 Task: Open Card Project Procurement Management in Board Resource Allocation Techniques to Workspace Health and Safety and add a team member Softage.4@softage.net, a label Green, a checklist Cybersecurity, an attachment from your computer, a color Green and finally, add a card description 'Create and send out employee engagement survey on company values and mission' and a comment 'This task requires us to be detail-oriented and meticulous, ensuring that we do not miss any important information or details.'. Add a start date 'Jan 04, 1900' with a due date 'Jan 11, 1900'
Action: Mouse moved to (336, 140)
Screenshot: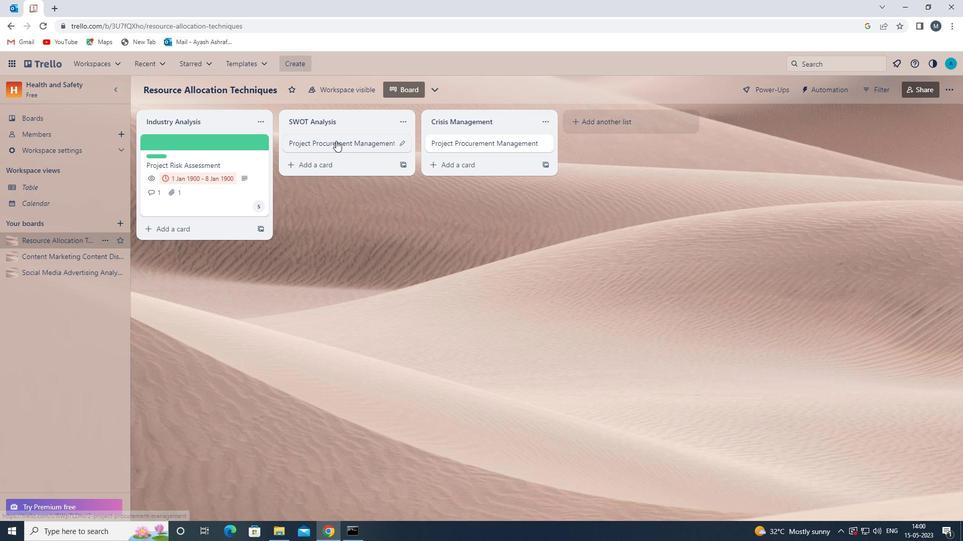 
Action: Mouse pressed left at (336, 140)
Screenshot: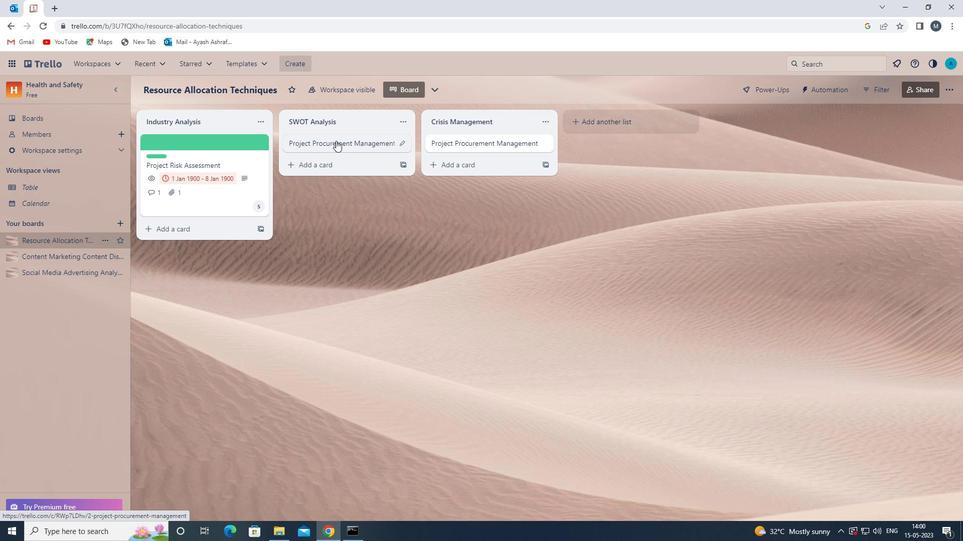 
Action: Mouse moved to (606, 183)
Screenshot: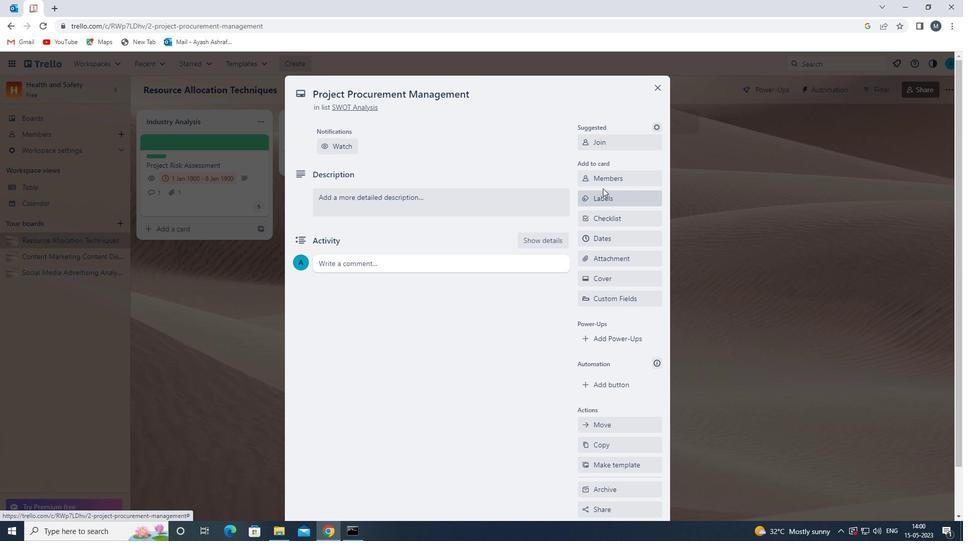 
Action: Mouse pressed left at (606, 183)
Screenshot: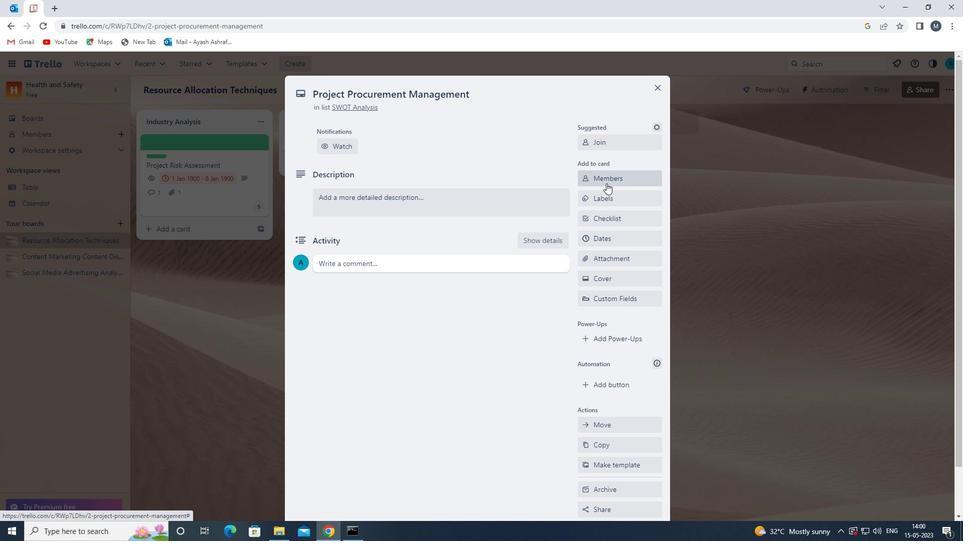 
Action: Mouse moved to (606, 183)
Screenshot: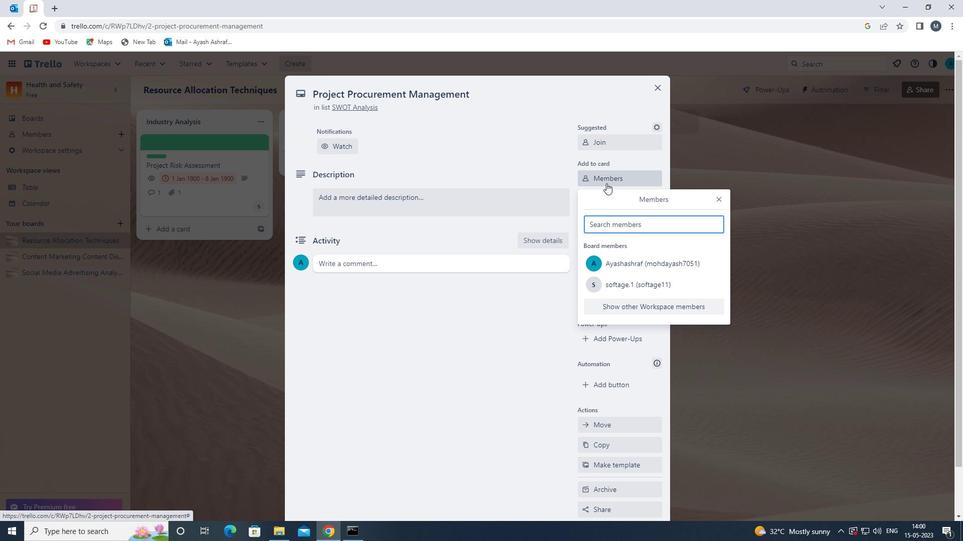 
Action: Key pressed s
Screenshot: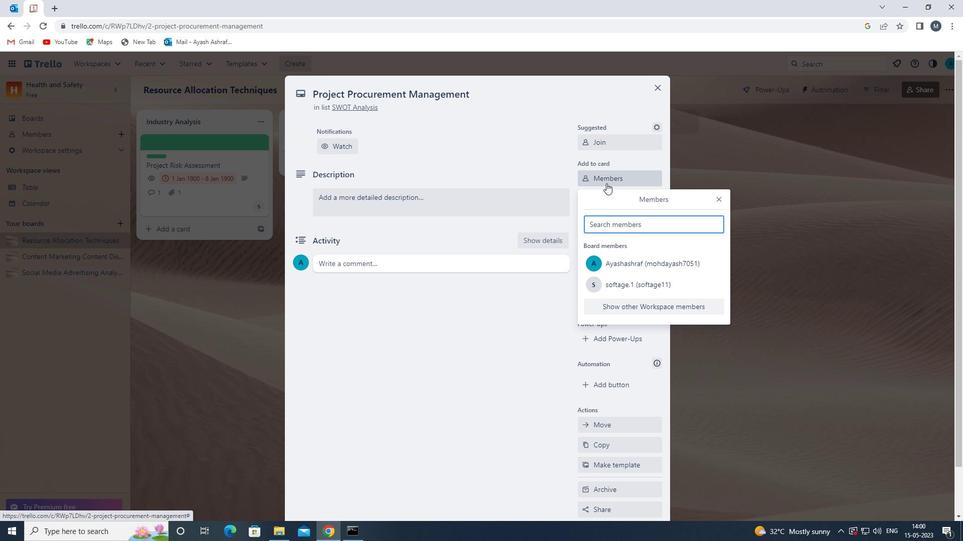 
Action: Mouse moved to (646, 350)
Screenshot: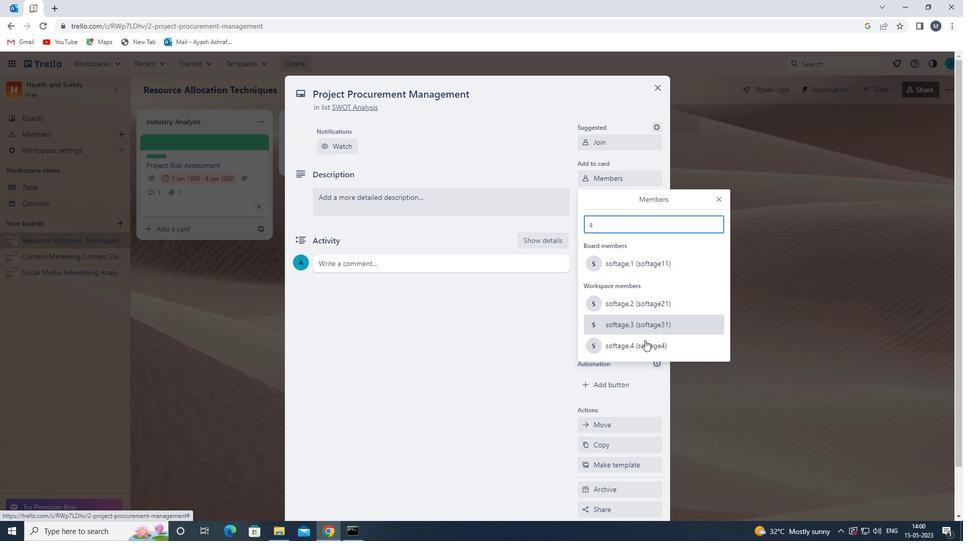 
Action: Mouse pressed left at (646, 350)
Screenshot: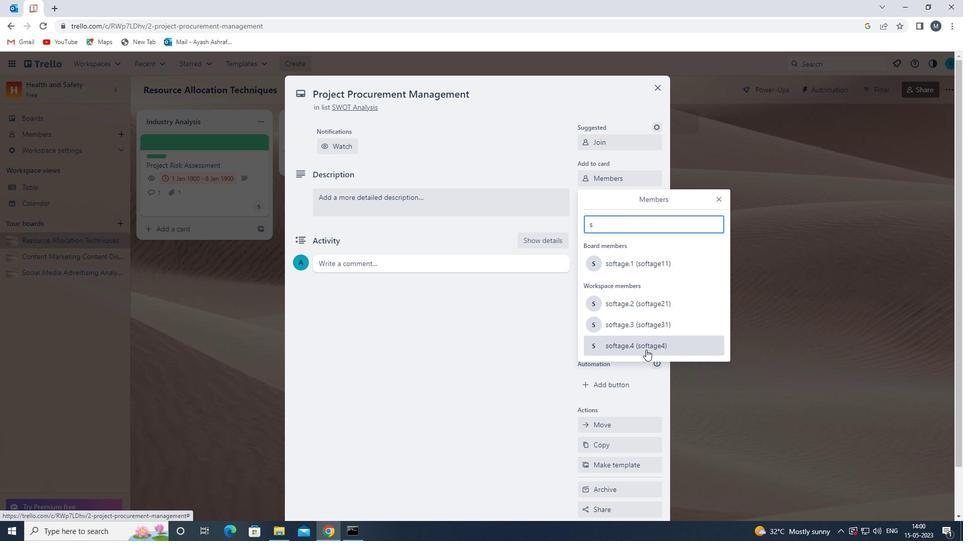 
Action: Mouse moved to (717, 201)
Screenshot: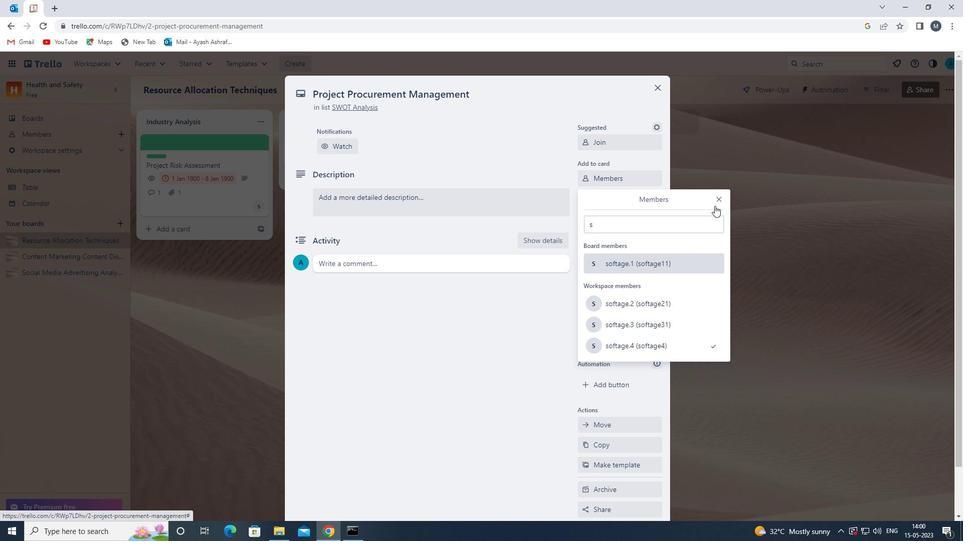 
Action: Mouse pressed left at (717, 201)
Screenshot: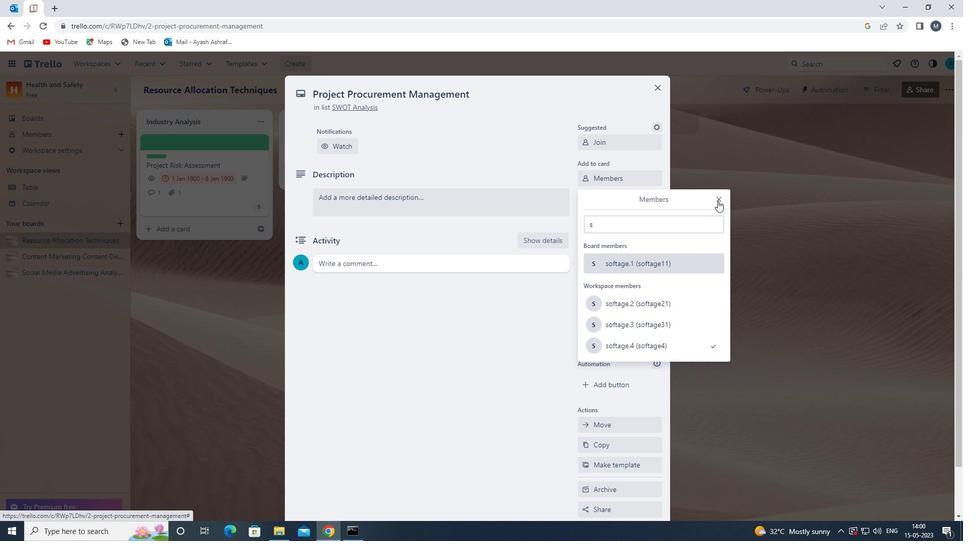
Action: Mouse moved to (605, 203)
Screenshot: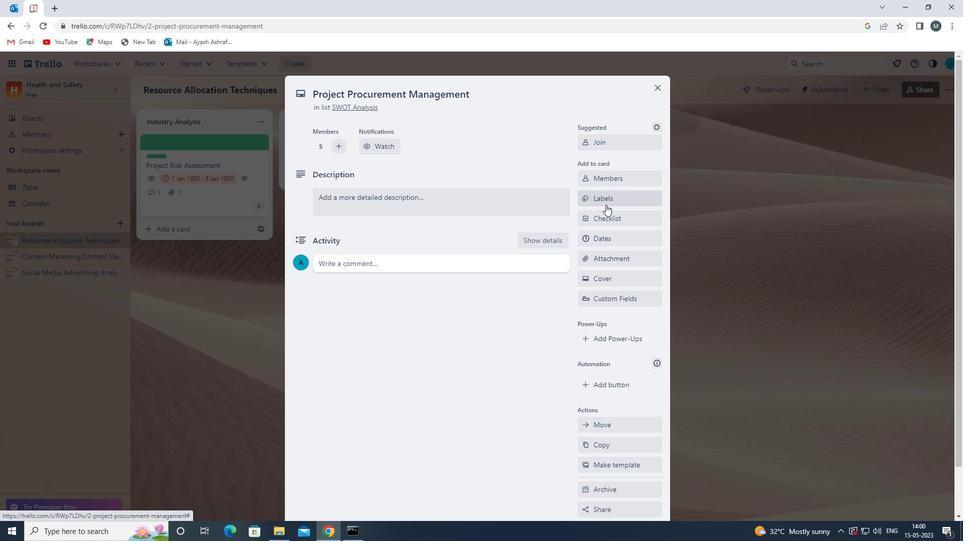 
Action: Mouse pressed left at (605, 203)
Screenshot: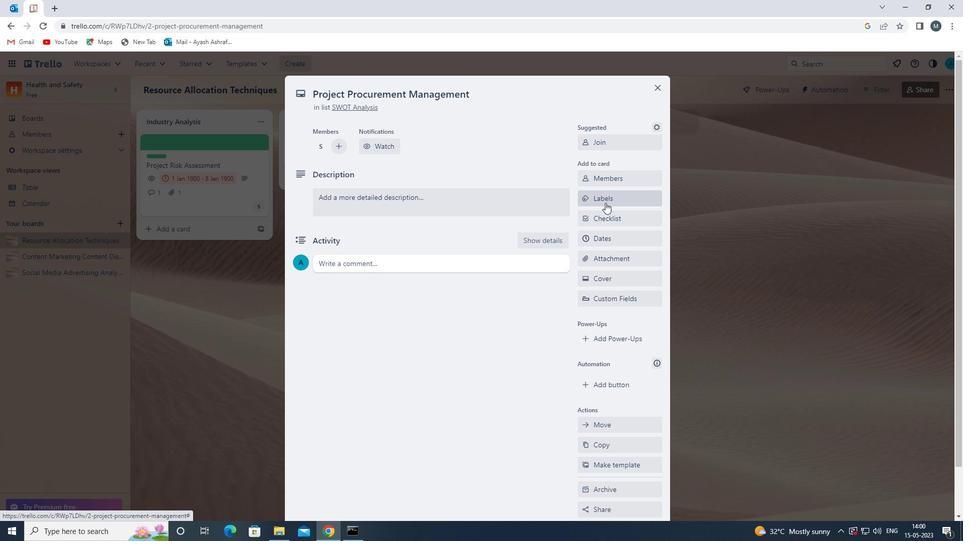 
Action: Mouse moved to (633, 282)
Screenshot: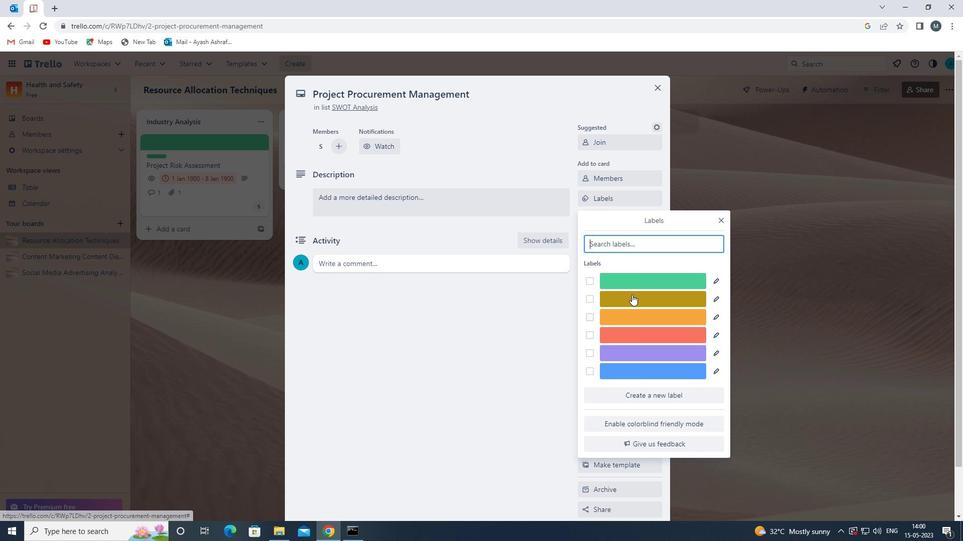 
Action: Mouse pressed left at (633, 282)
Screenshot: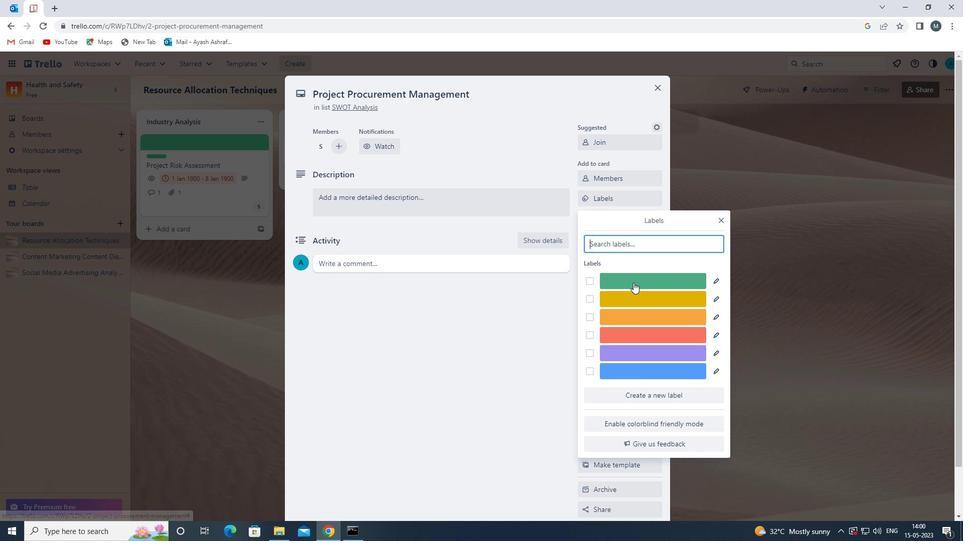 
Action: Mouse moved to (721, 215)
Screenshot: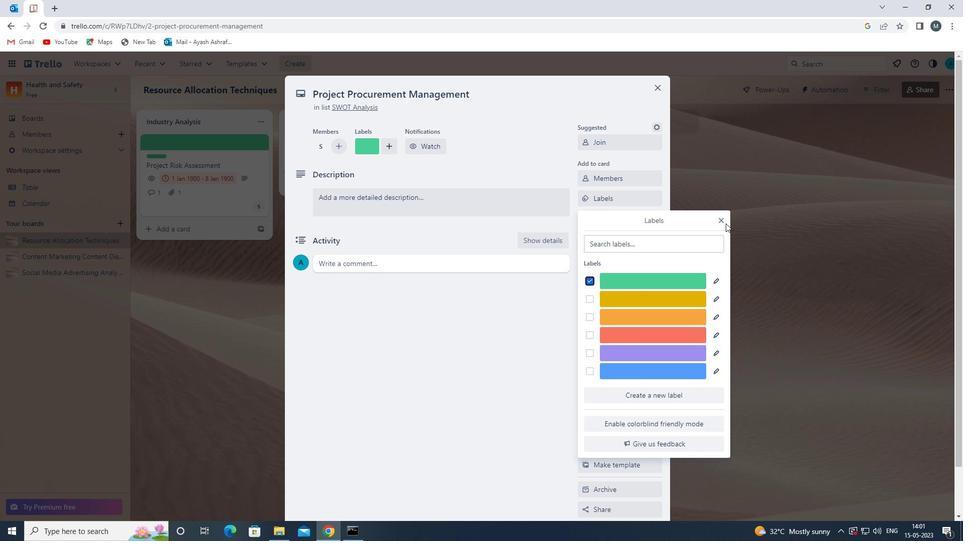 
Action: Mouse pressed left at (721, 215)
Screenshot: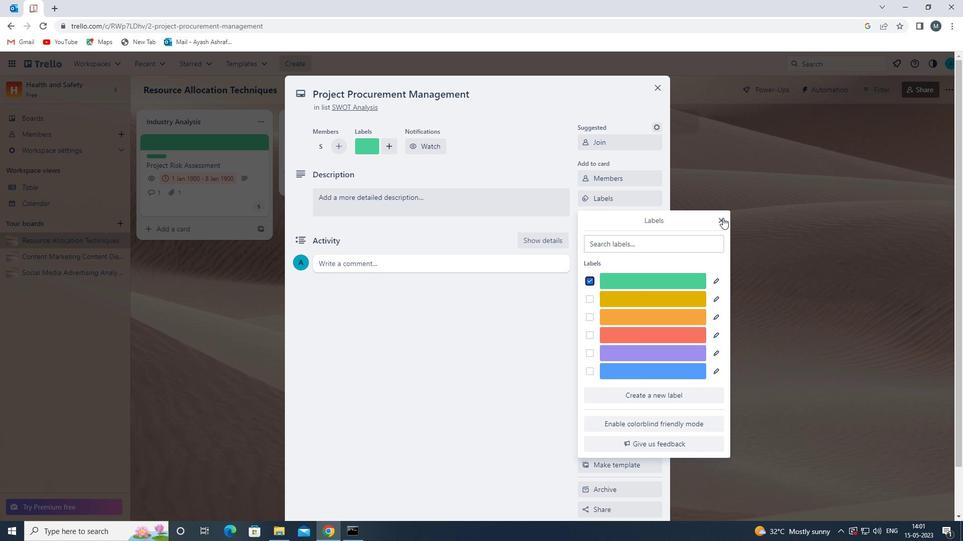 
Action: Mouse moved to (609, 221)
Screenshot: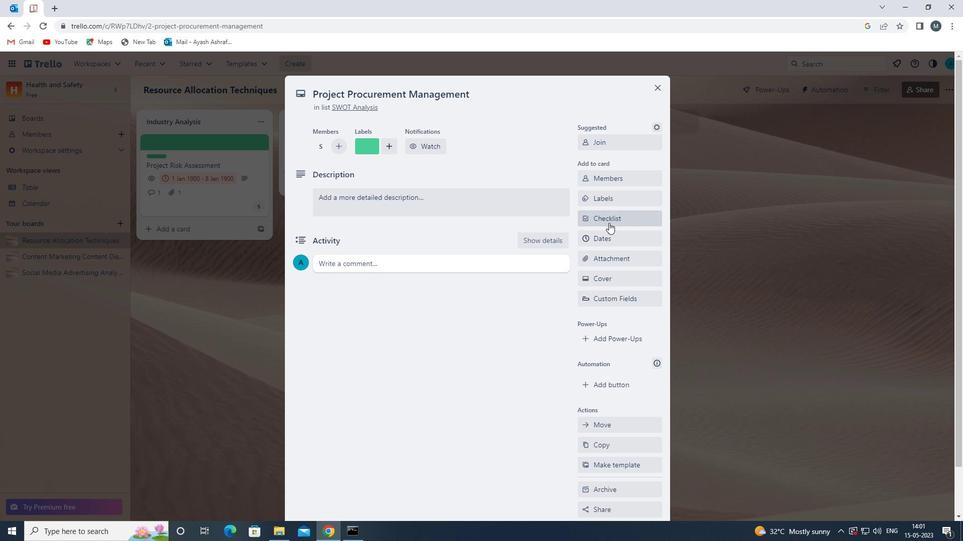 
Action: Mouse pressed left at (609, 221)
Screenshot: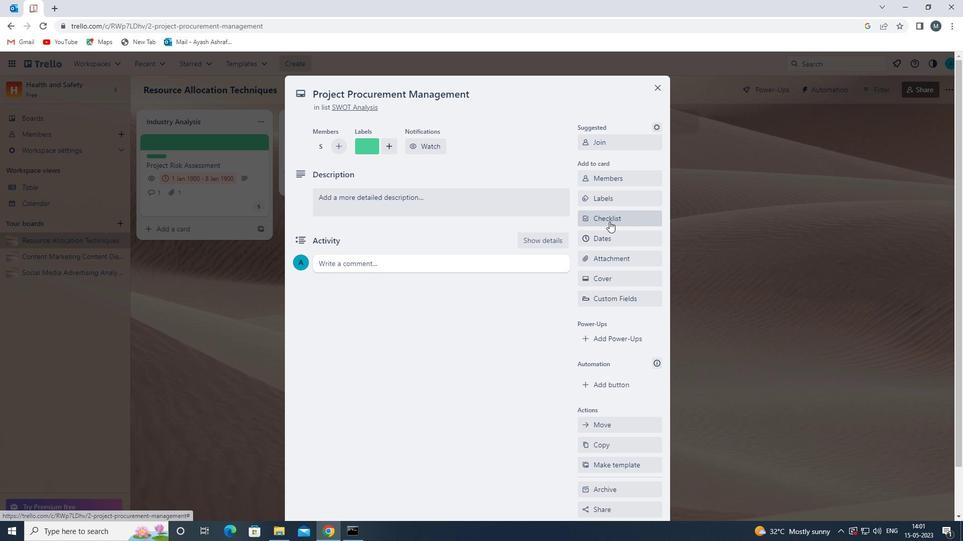 
Action: Mouse moved to (611, 269)
Screenshot: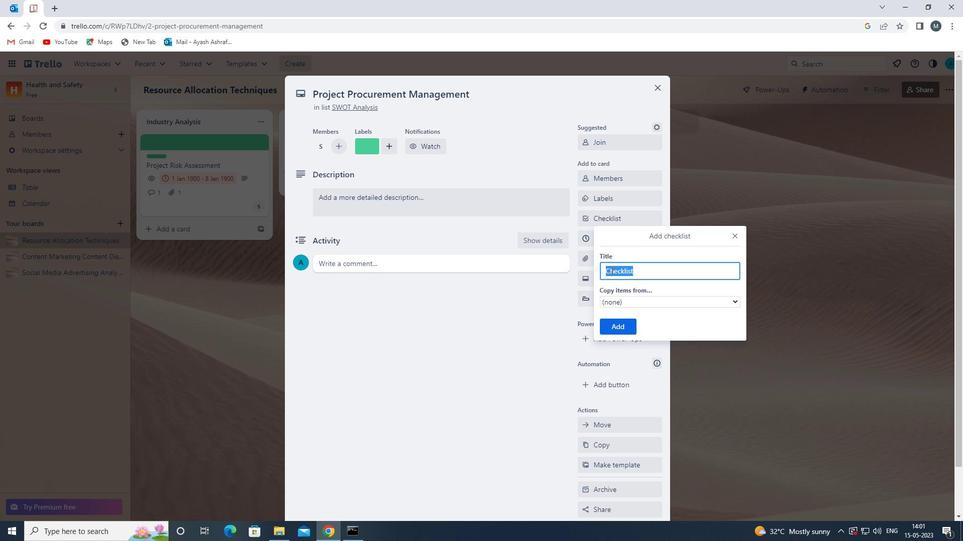 
Action: Key pressed c
Screenshot: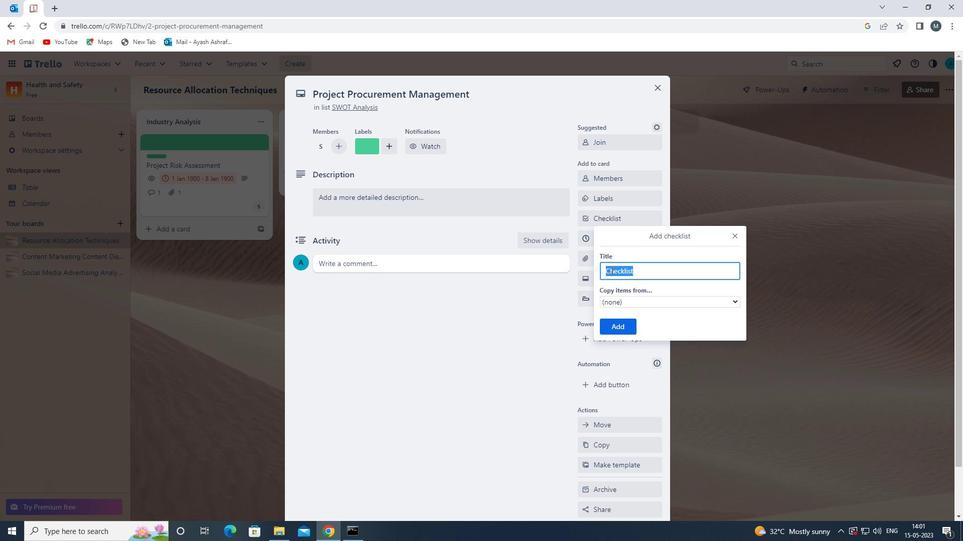 
Action: Mouse moved to (686, 354)
Screenshot: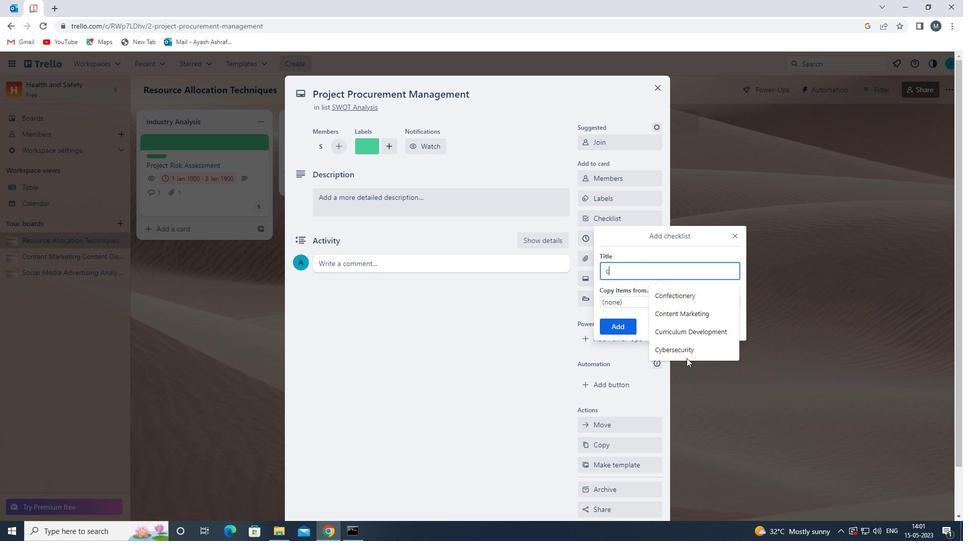 
Action: Mouse pressed left at (686, 354)
Screenshot: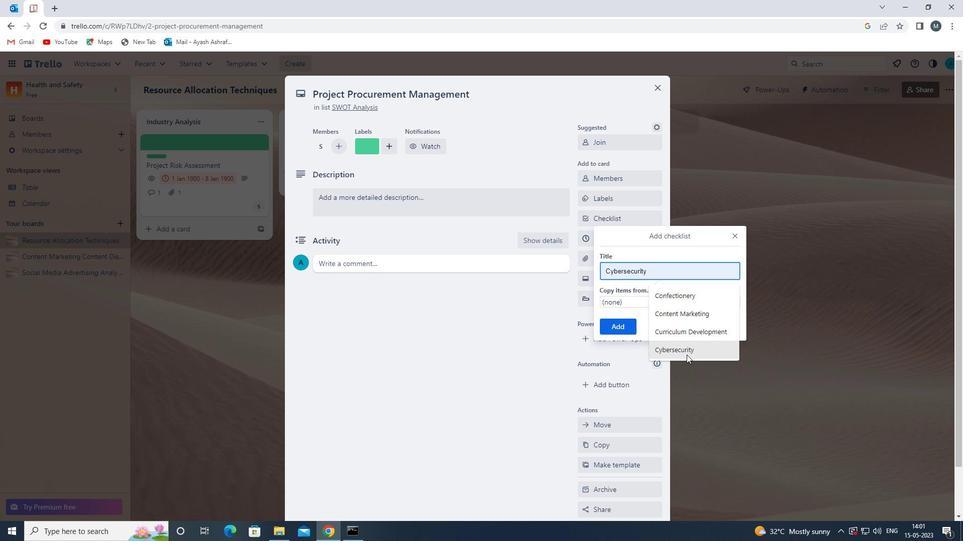 
Action: Mouse moved to (610, 324)
Screenshot: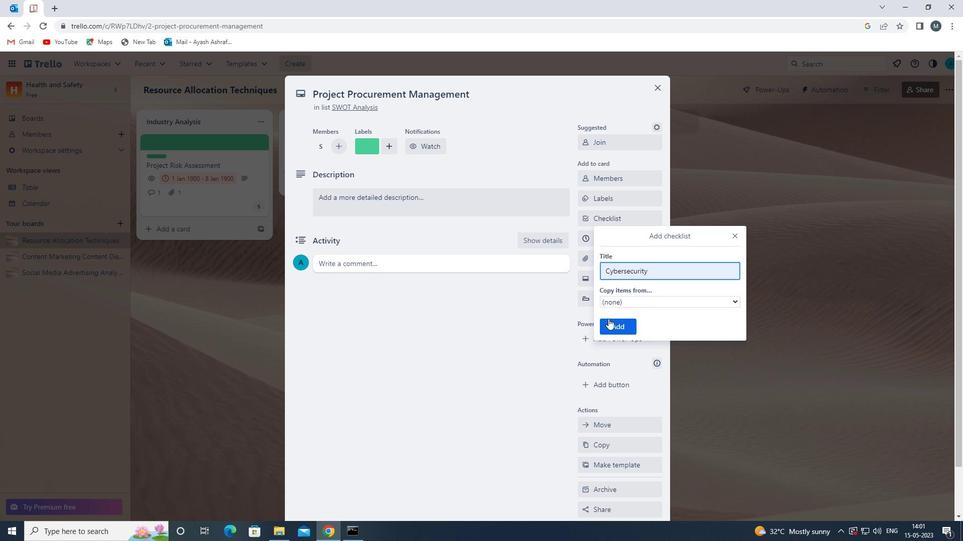 
Action: Mouse pressed left at (610, 324)
Screenshot: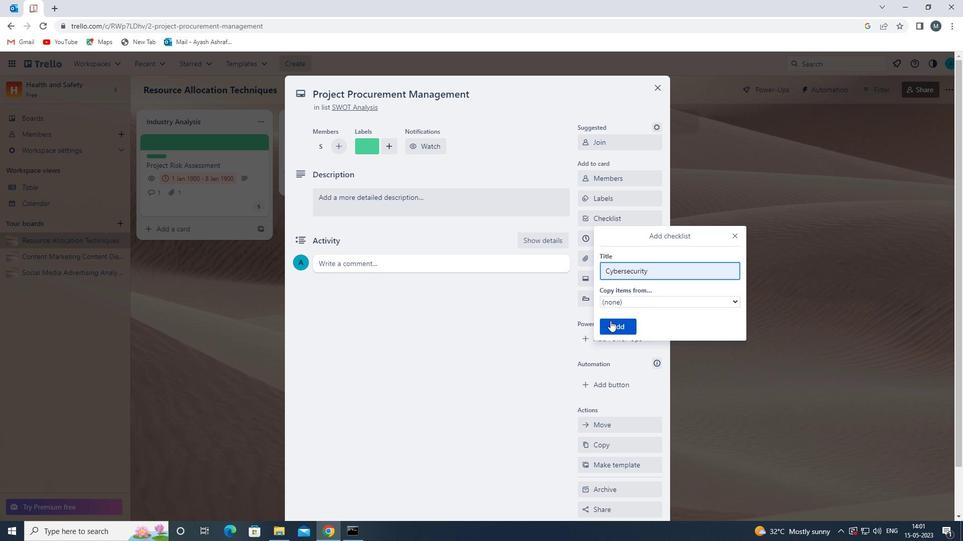 
Action: Mouse moved to (611, 260)
Screenshot: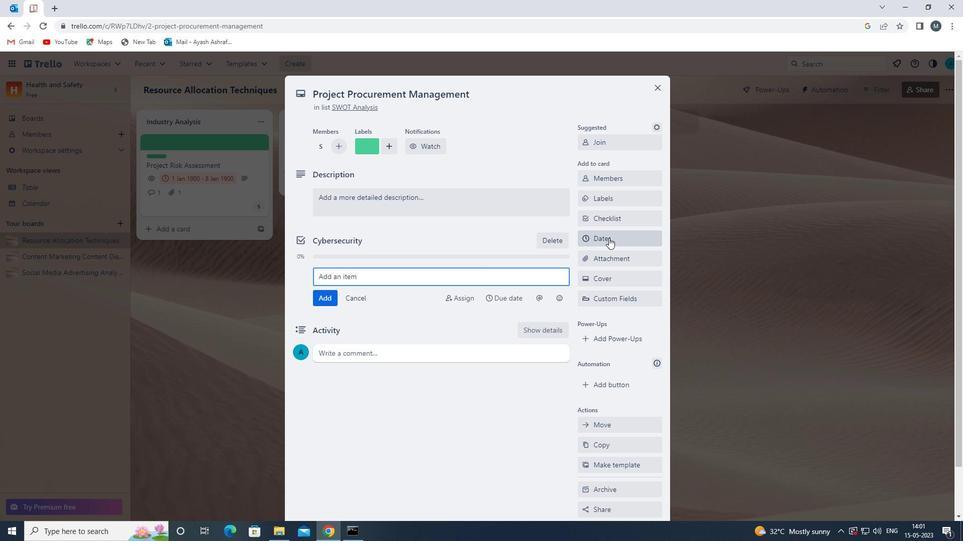 
Action: Mouse pressed left at (611, 260)
Screenshot: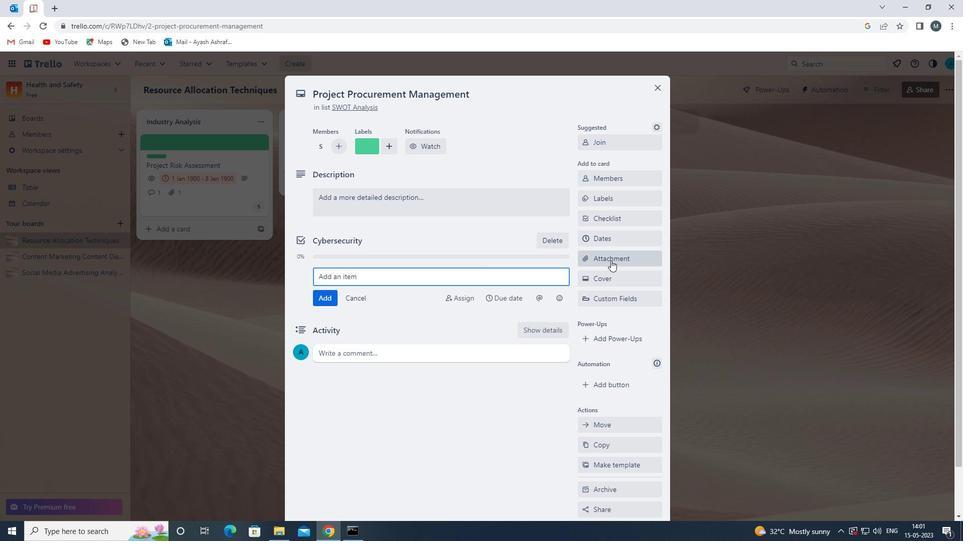 
Action: Mouse moved to (626, 308)
Screenshot: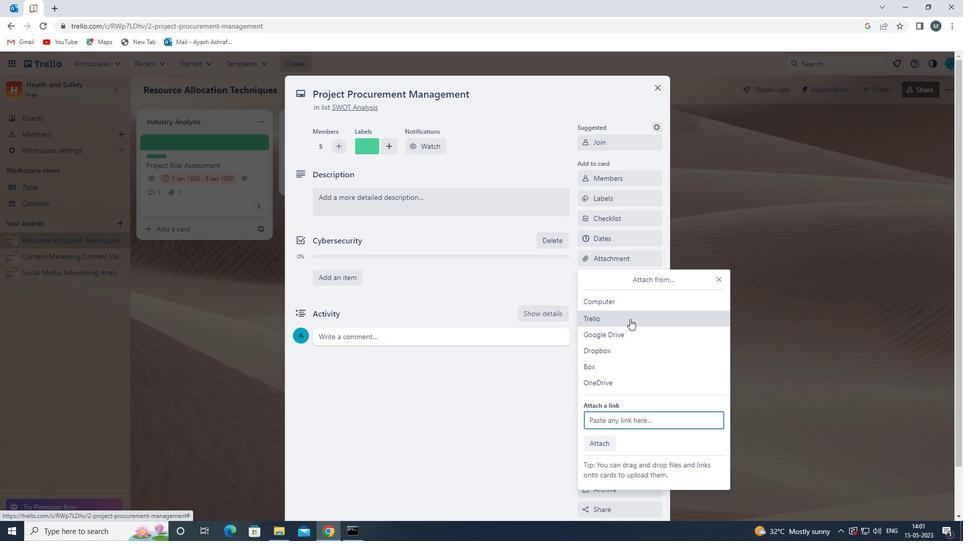 
Action: Mouse pressed left at (626, 308)
Screenshot: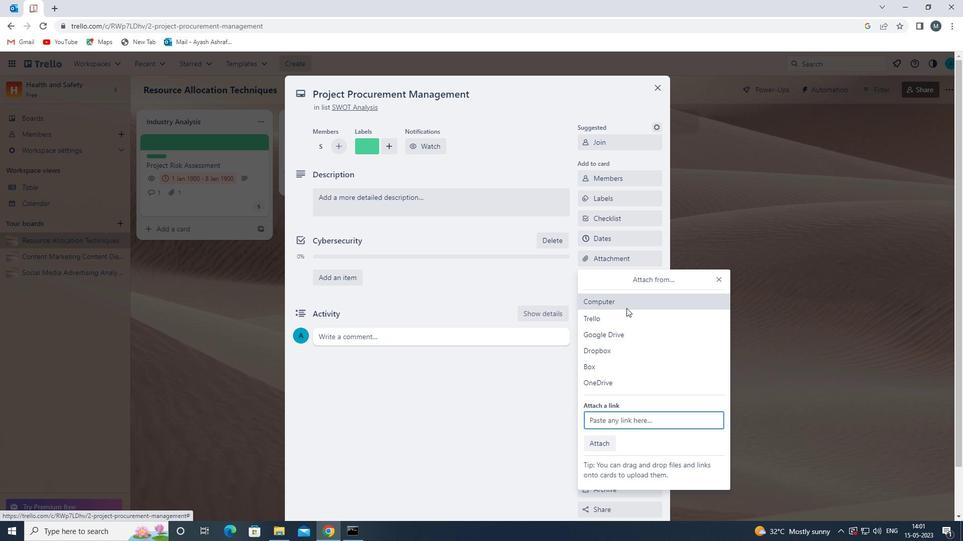 
Action: Mouse moved to (346, 193)
Screenshot: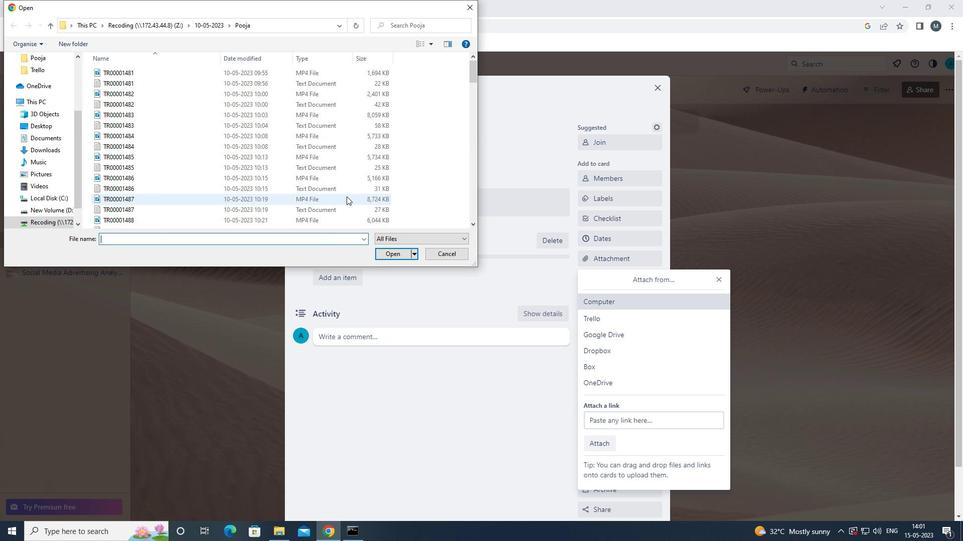 
Action: Mouse pressed left at (346, 193)
Screenshot: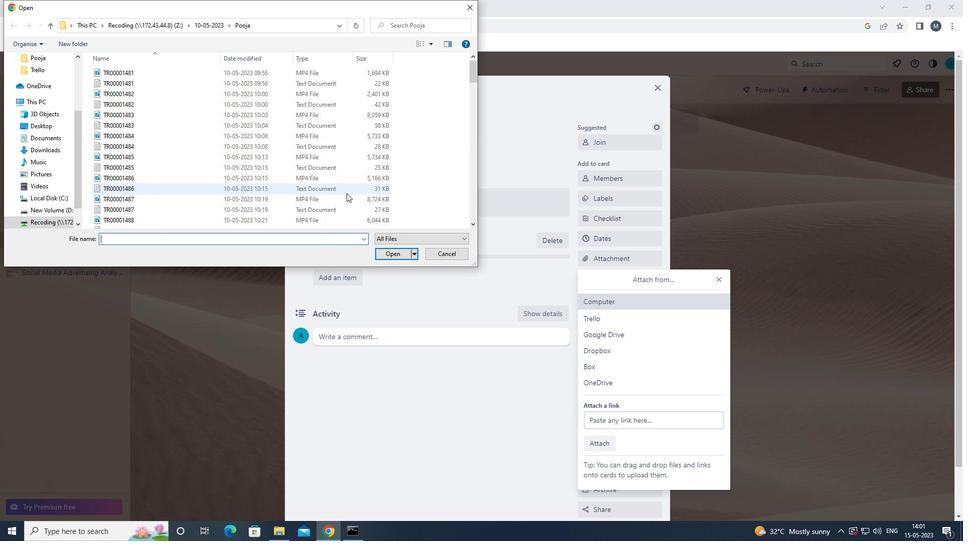 
Action: Mouse moved to (383, 252)
Screenshot: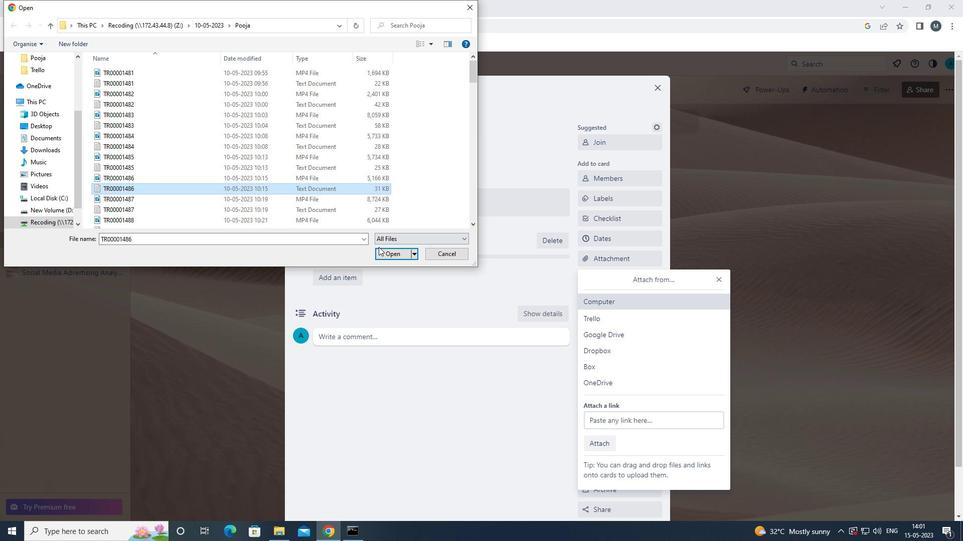 
Action: Mouse pressed left at (383, 252)
Screenshot: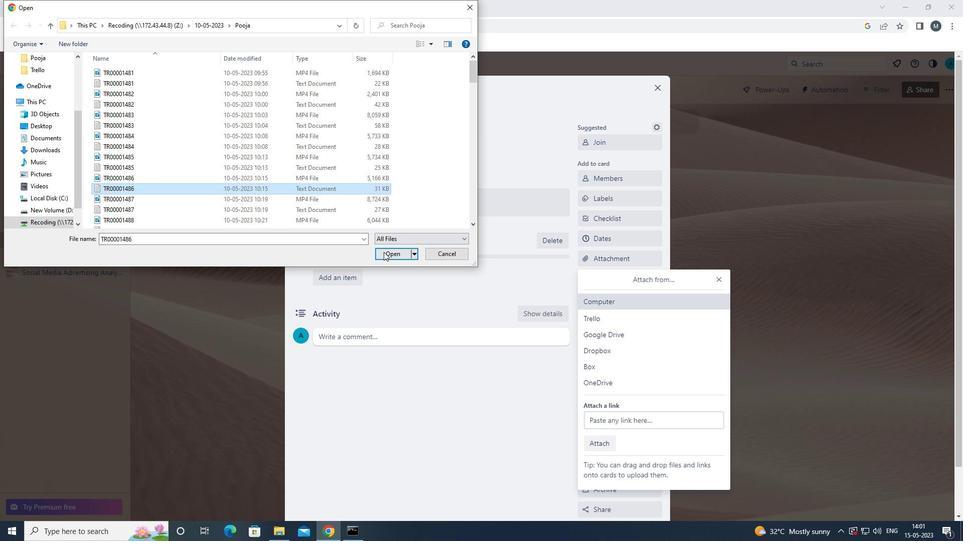 
Action: Mouse moved to (619, 282)
Screenshot: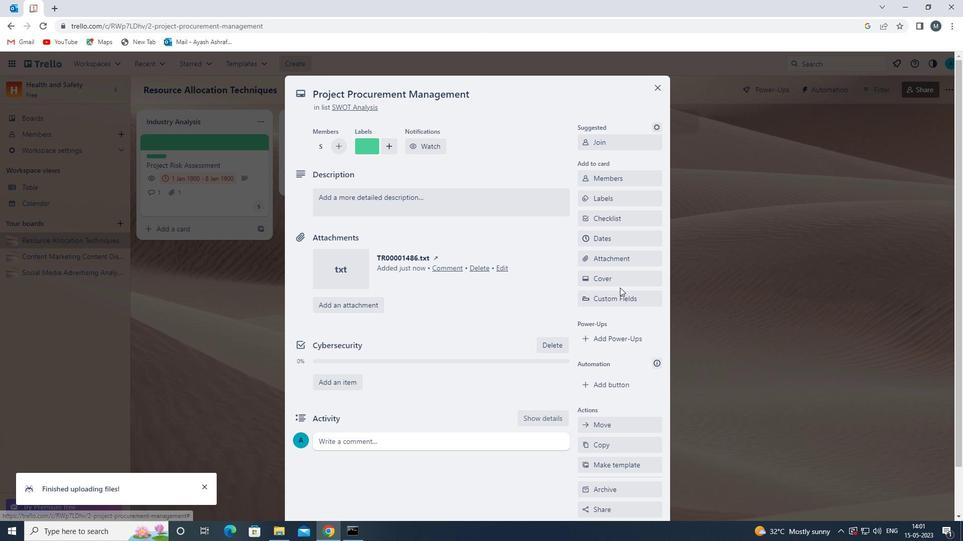 
Action: Mouse pressed left at (619, 282)
Screenshot: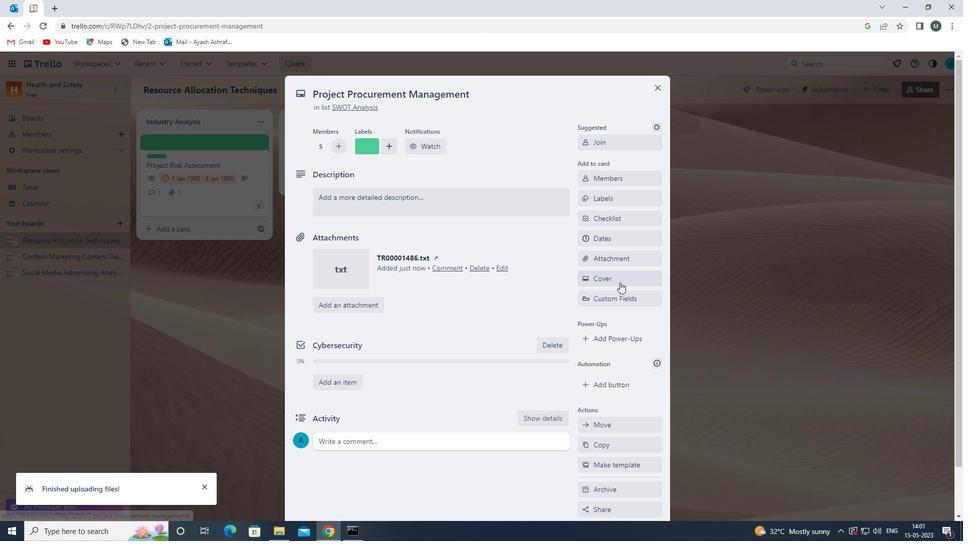 
Action: Mouse moved to (596, 322)
Screenshot: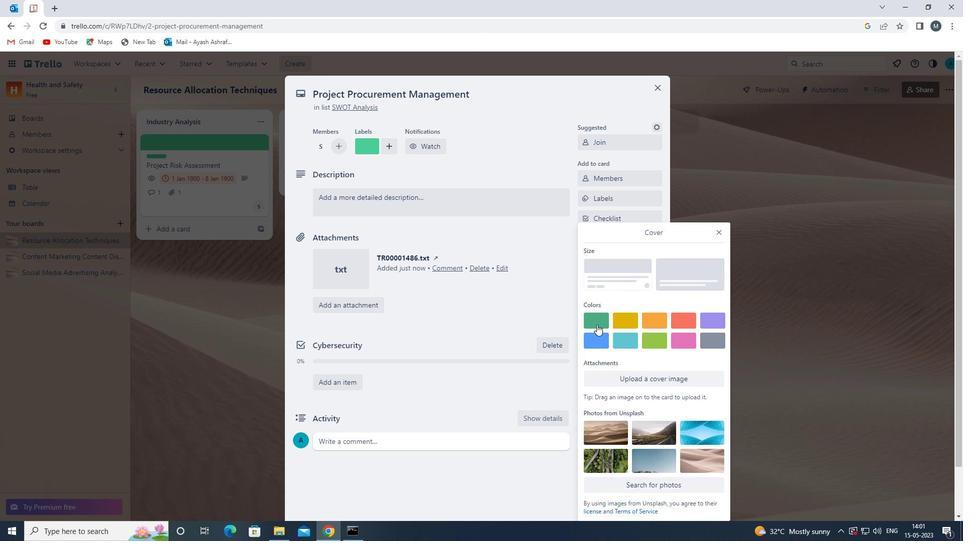 
Action: Mouse pressed left at (596, 322)
Screenshot: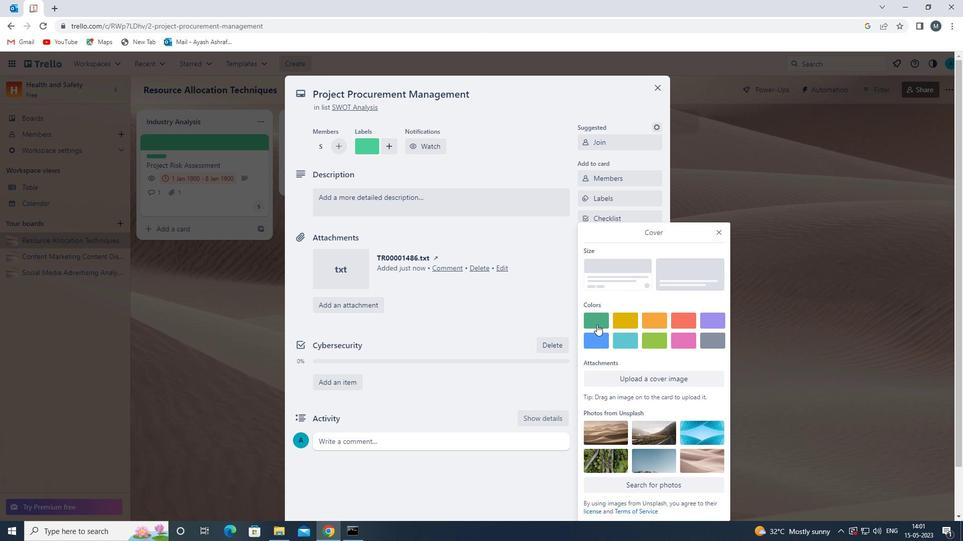 
Action: Mouse moved to (717, 212)
Screenshot: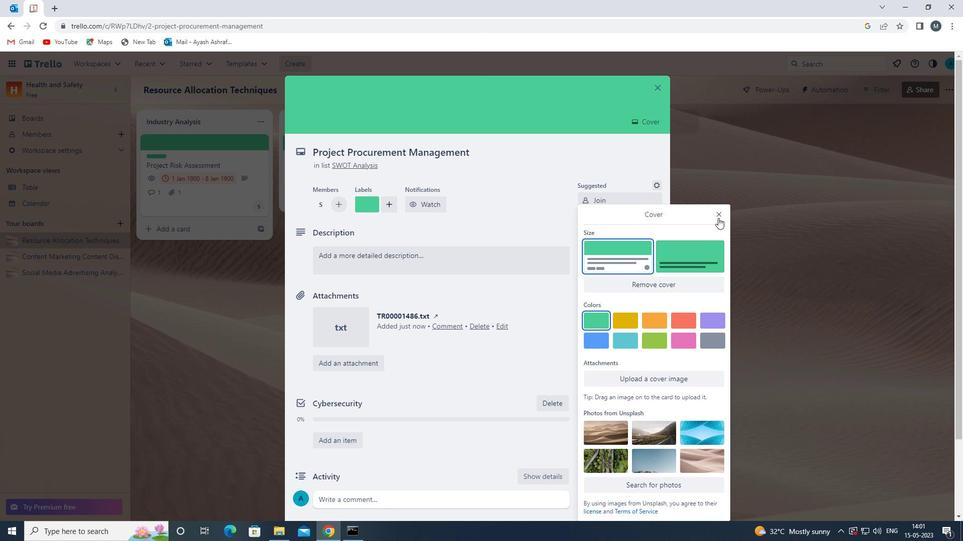 
Action: Mouse pressed left at (717, 212)
Screenshot: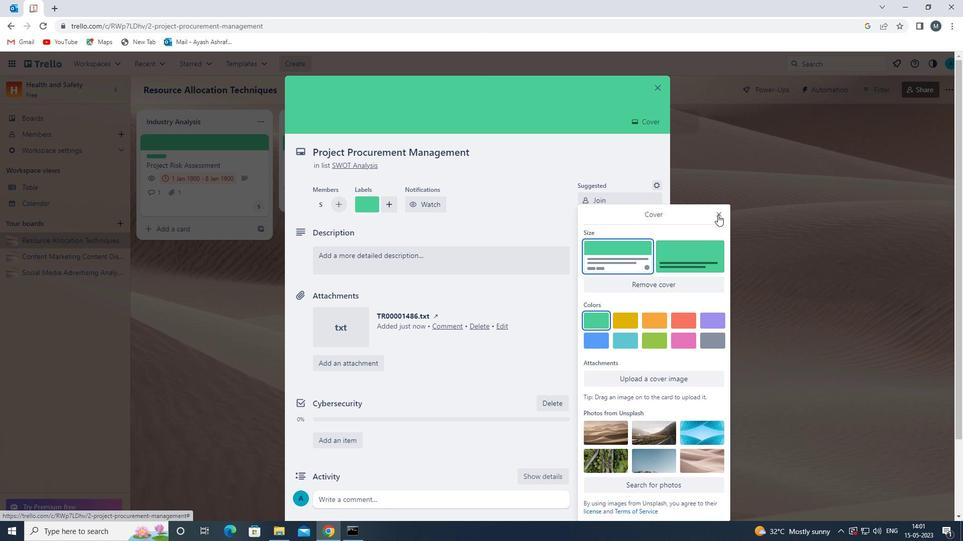 
Action: Mouse moved to (333, 257)
Screenshot: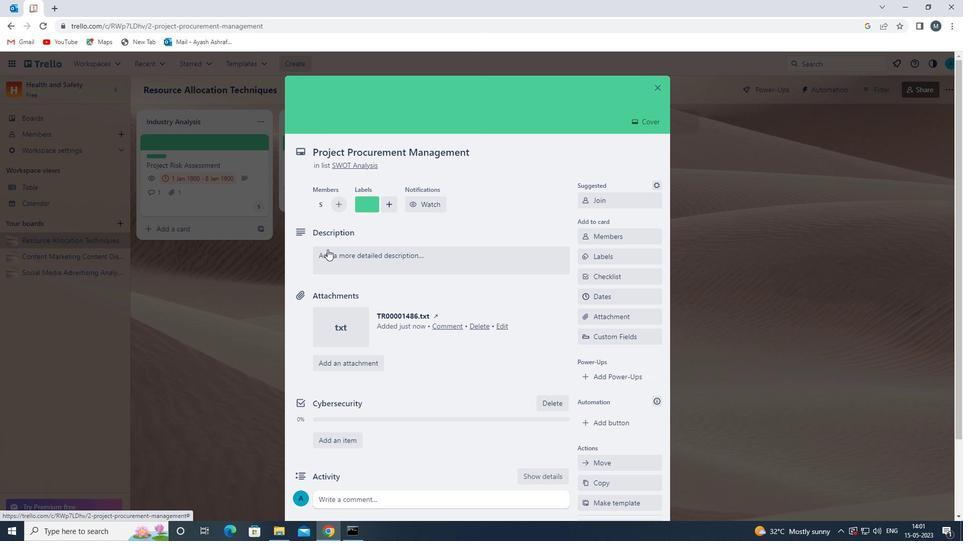
Action: Mouse pressed left at (333, 257)
Screenshot: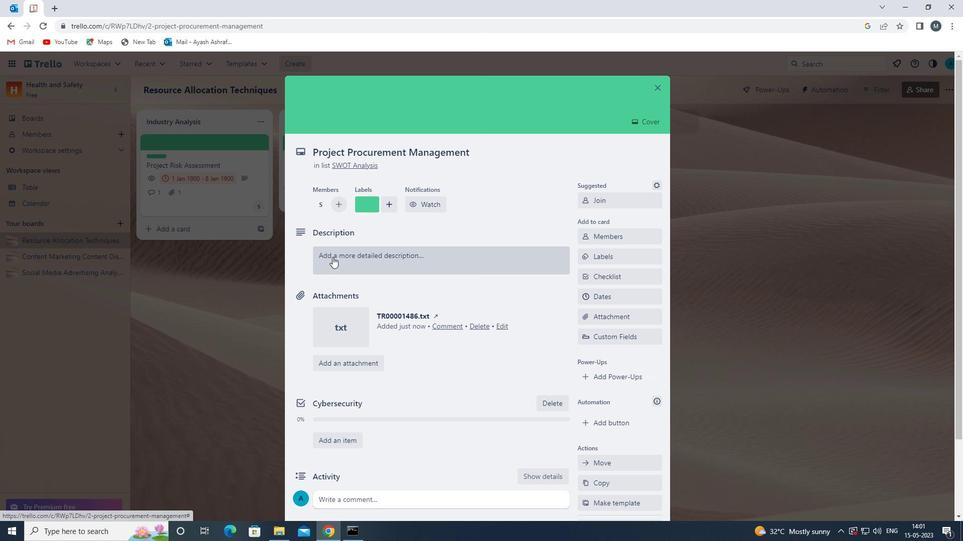 
Action: Mouse moved to (335, 283)
Screenshot: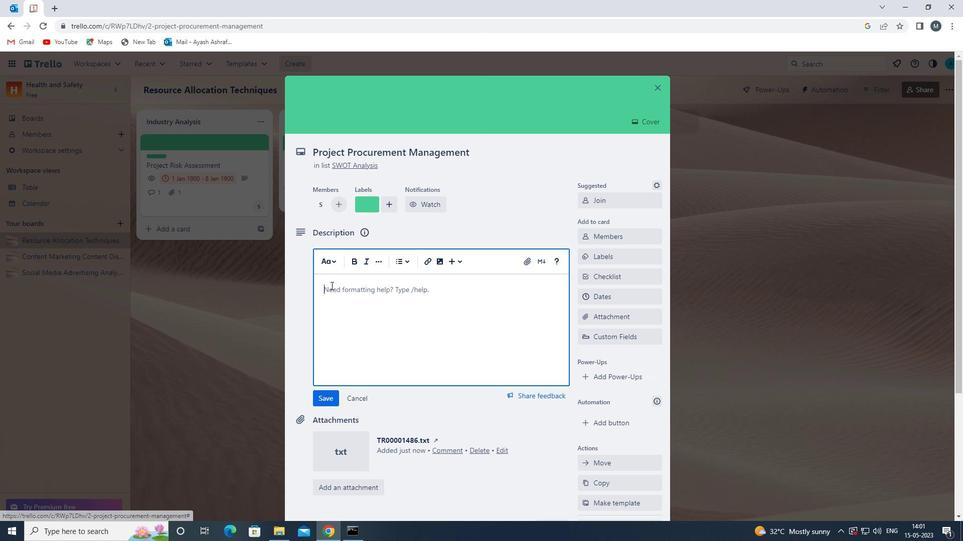 
Action: Mouse pressed left at (335, 283)
Screenshot: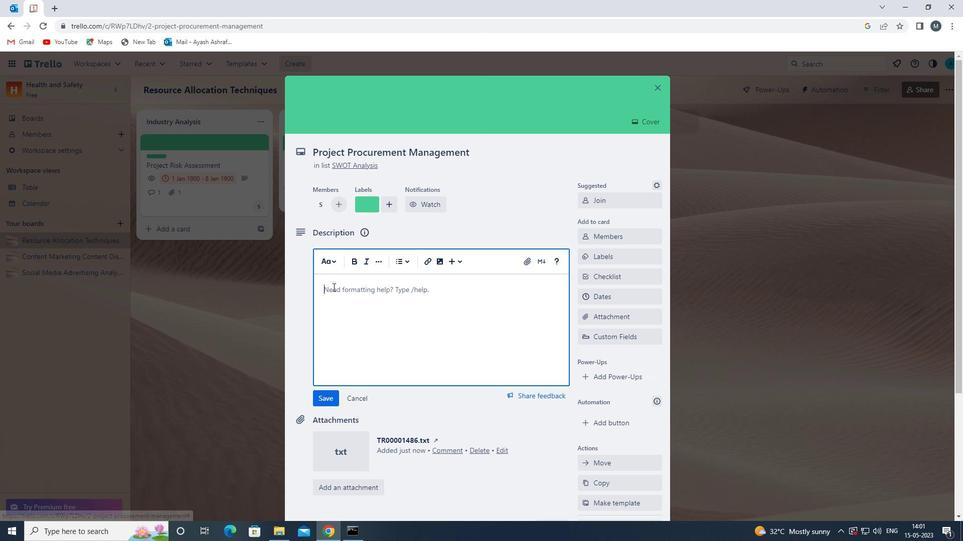 
Action: Key pressed <Key.shift>CREATE<Key.space>AND<Key.space>SEND<Key.space>OUT<Key.space>EMPLOYEE<Key.space>ENEGAEMENT<Key.space><Key.backspace><Key.backspace><Key.backspace><Key.backspace><Key.backspace><Key.backspace><Key.backspace><Key.backspace><Key.backspace>GAGEMENT<Key.space>SURVEY<Key.space>ON<Key.space>COMPANY<Key.space>VALUES<Key.space>AND<Key.space>MISSION<Key.space>
Screenshot: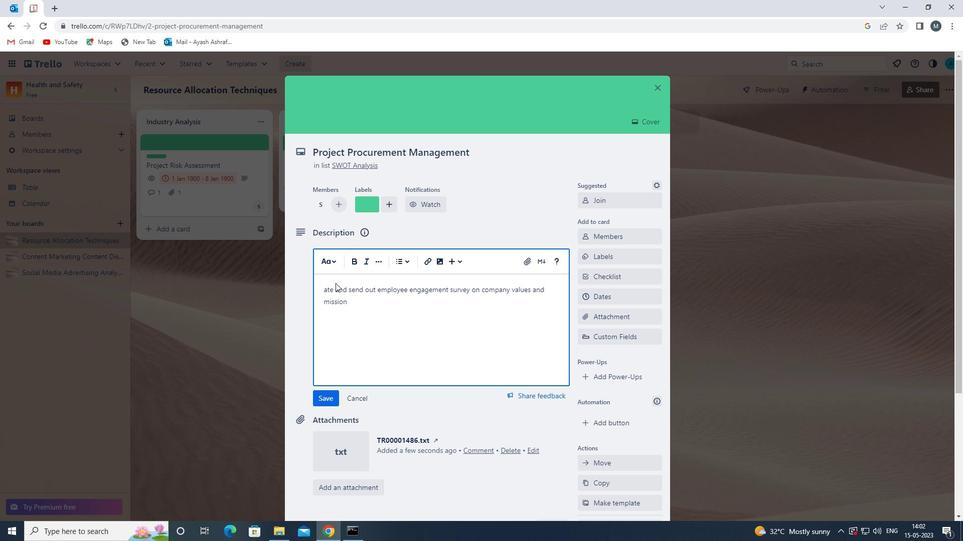 
Action: Mouse moved to (327, 401)
Screenshot: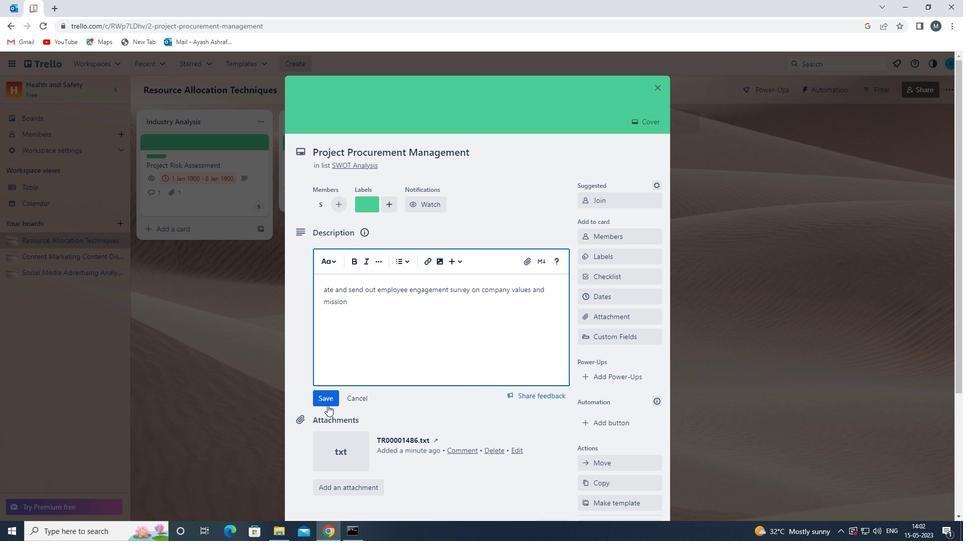
Action: Mouse pressed left at (327, 401)
Screenshot: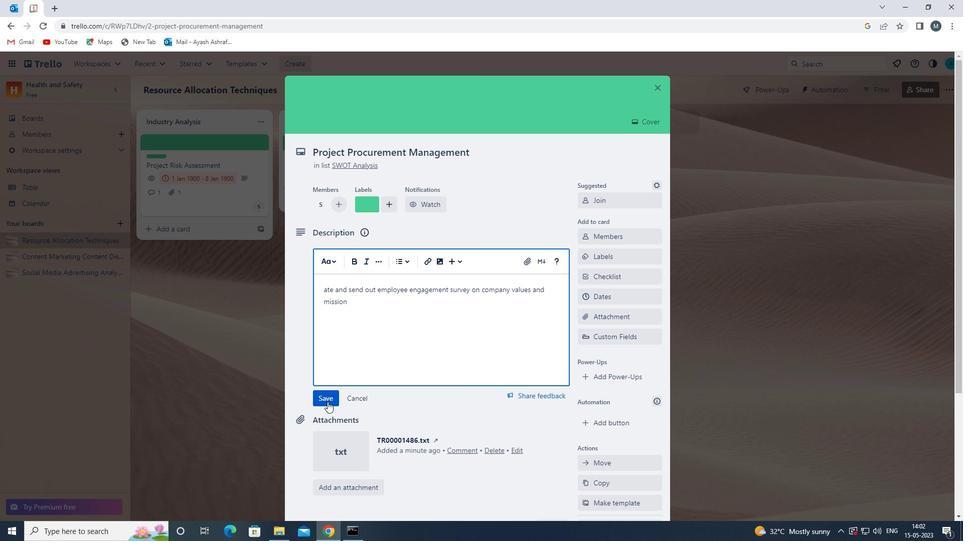 
Action: Mouse moved to (364, 339)
Screenshot: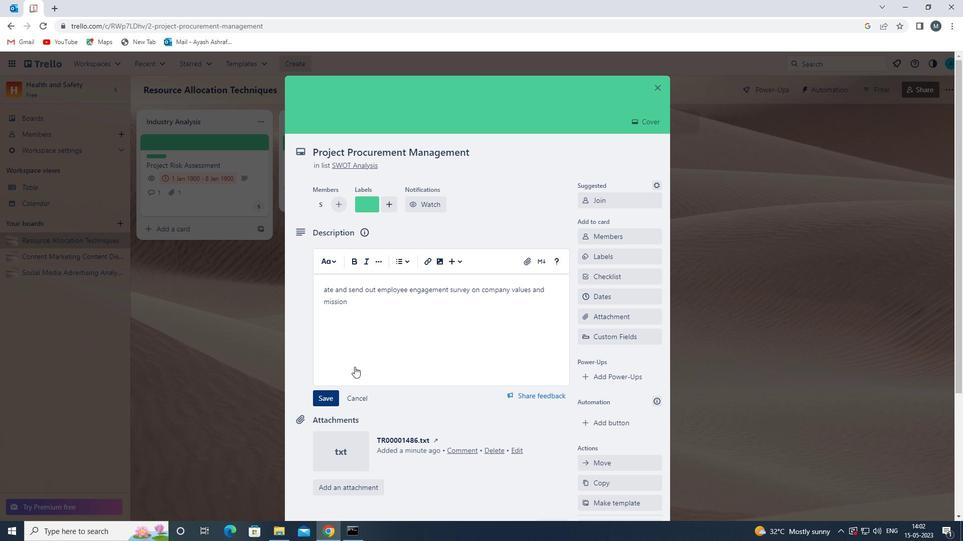 
Action: Mouse scrolled (364, 339) with delta (0, 0)
Screenshot: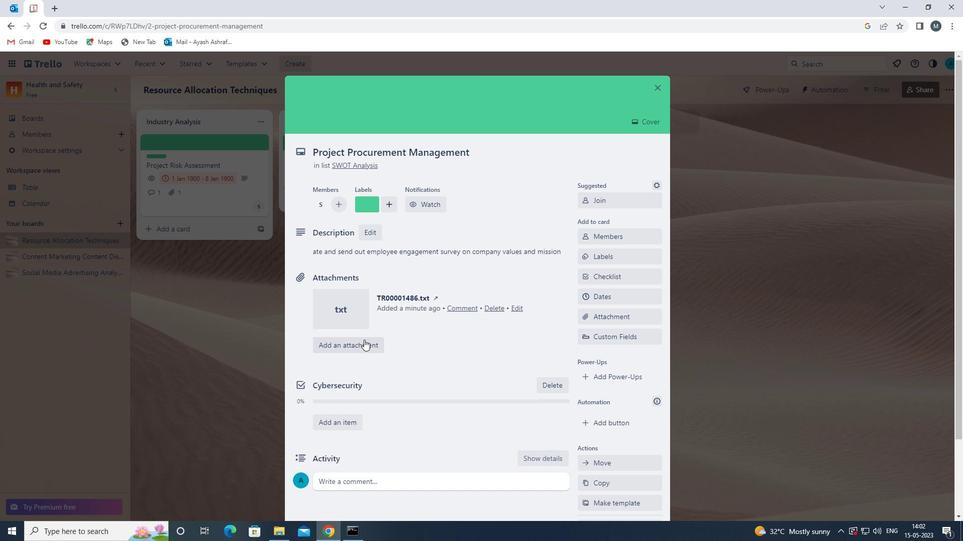 
Action: Mouse scrolled (364, 339) with delta (0, 0)
Screenshot: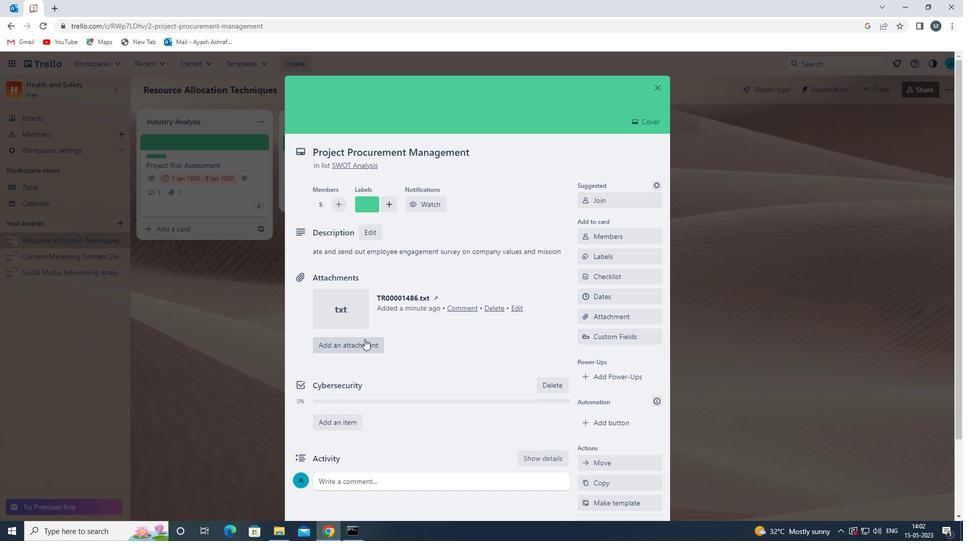 
Action: Mouse moved to (364, 344)
Screenshot: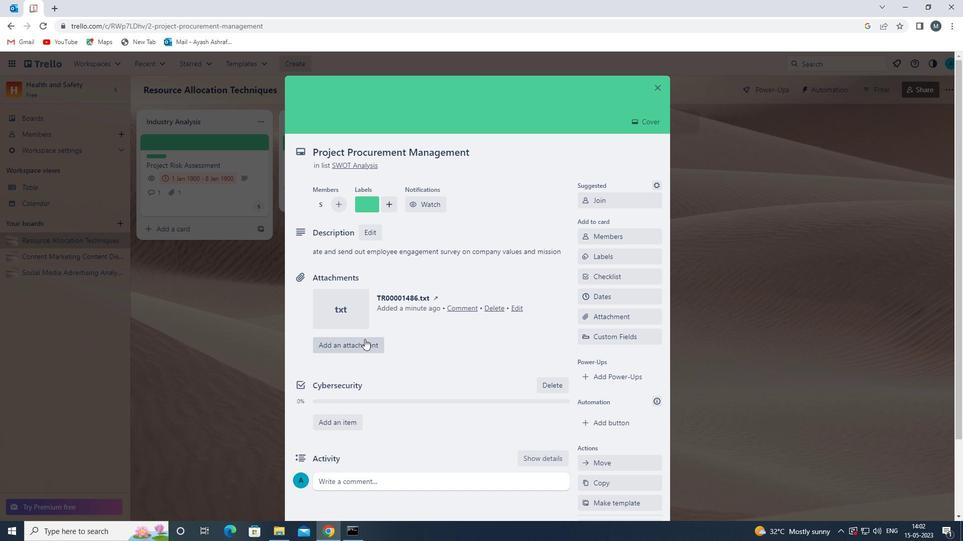 
Action: Mouse scrolled (364, 343) with delta (0, 0)
Screenshot: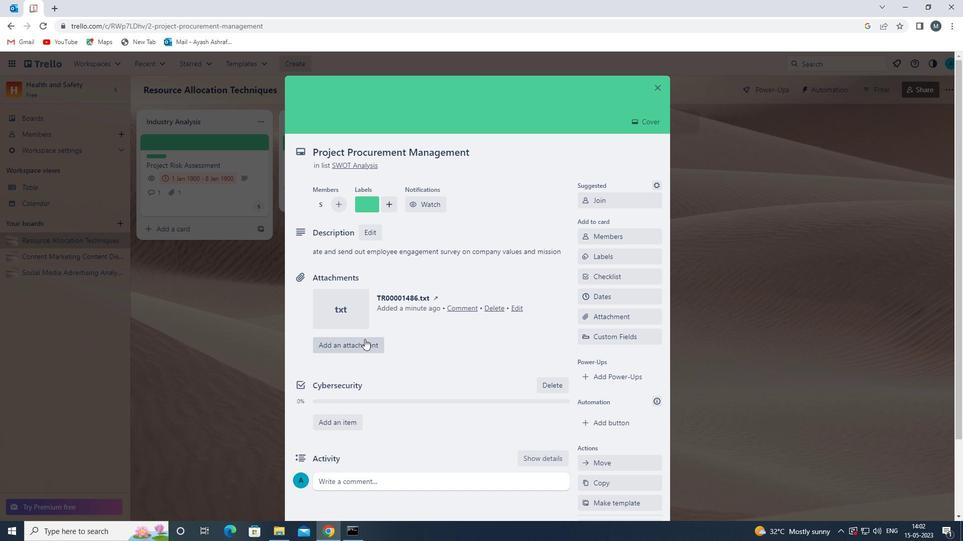 
Action: Mouse moved to (351, 391)
Screenshot: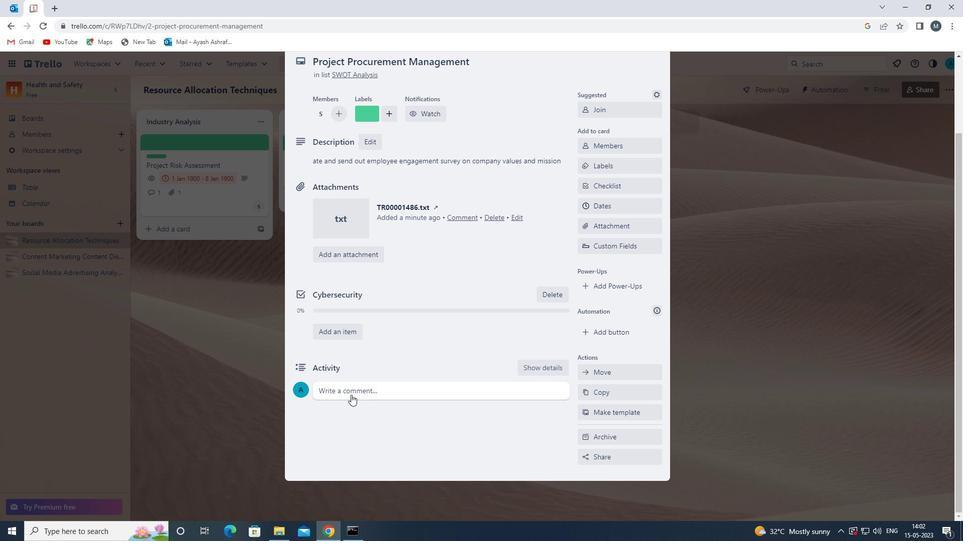 
Action: Mouse pressed left at (351, 391)
Screenshot: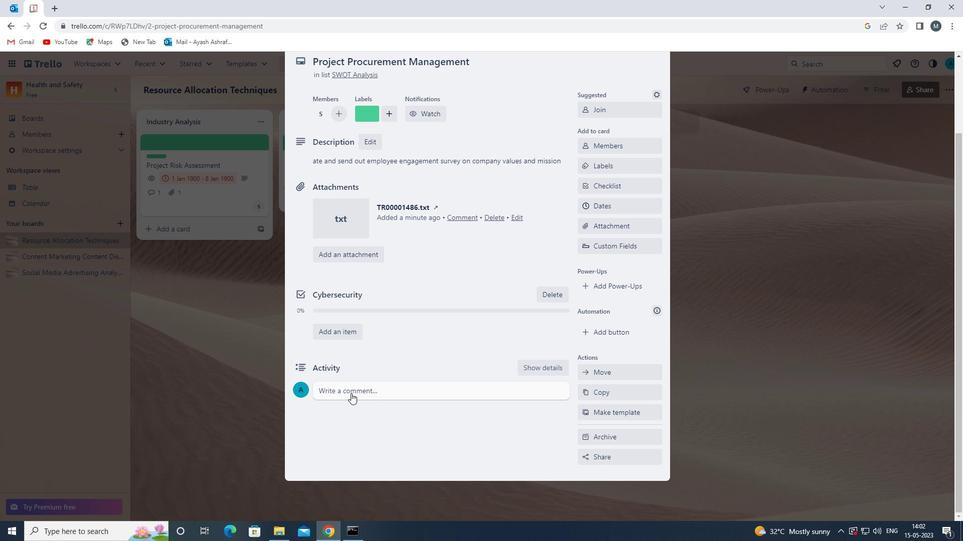 
Action: Mouse moved to (381, 368)
Screenshot: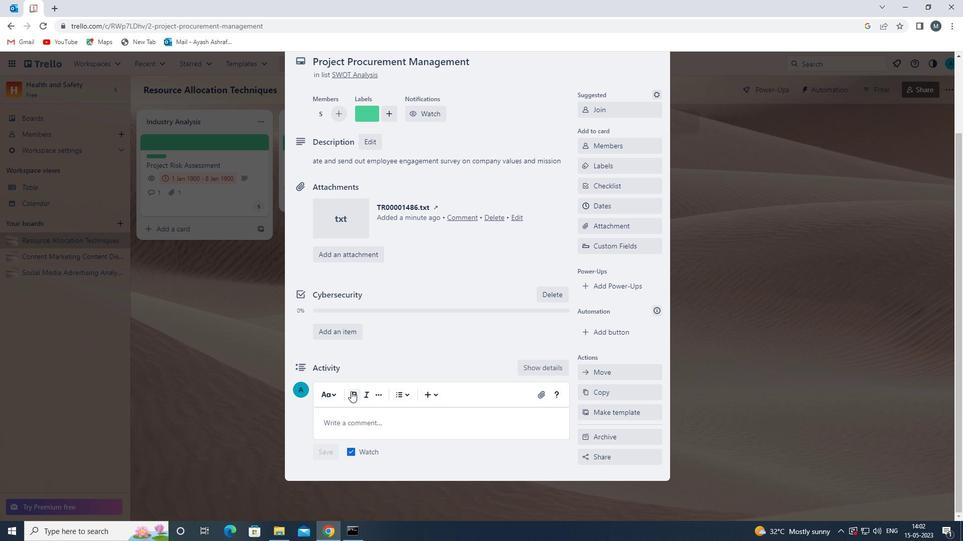 
Action: Mouse scrolled (381, 368) with delta (0, 0)
Screenshot: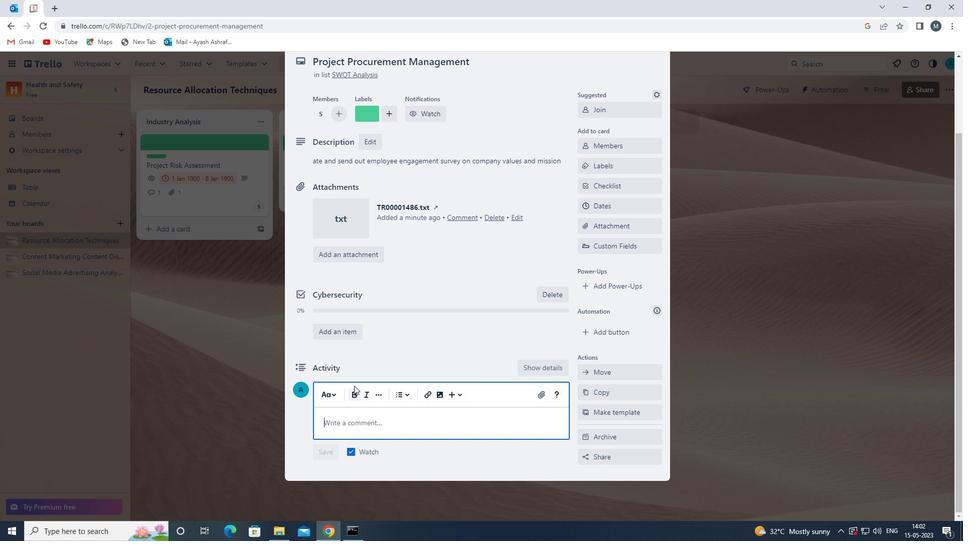 
Action: Mouse scrolled (381, 368) with delta (0, 0)
Screenshot: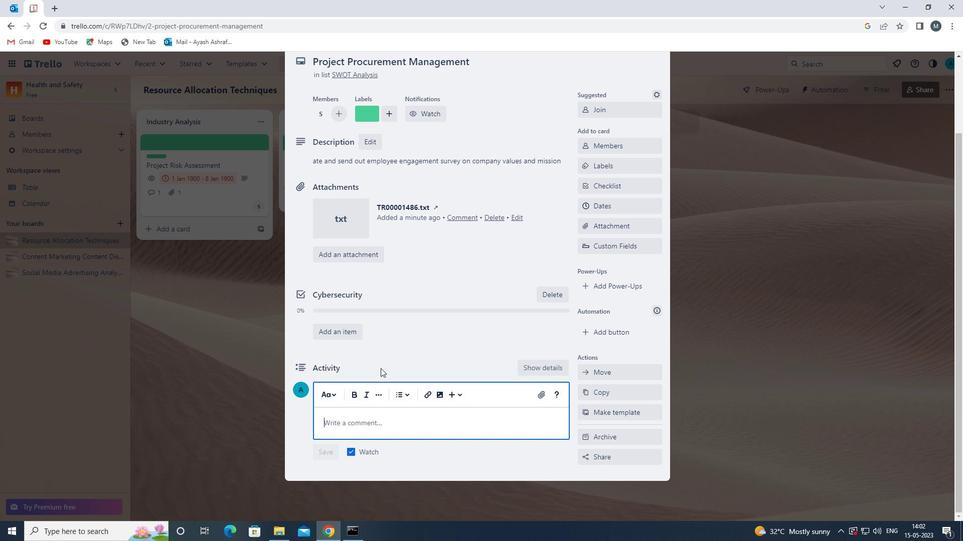 
Action: Mouse moved to (342, 422)
Screenshot: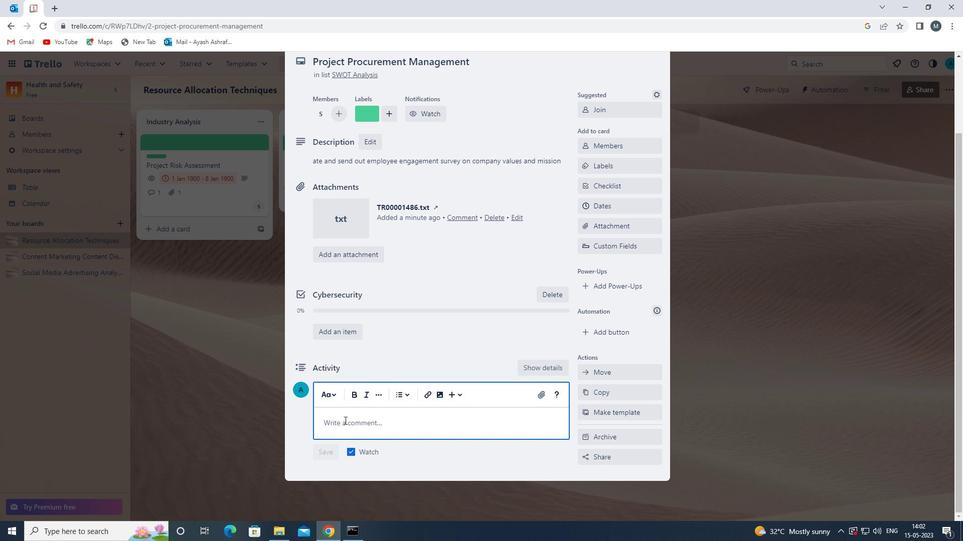 
Action: Mouse pressed left at (342, 422)
Screenshot: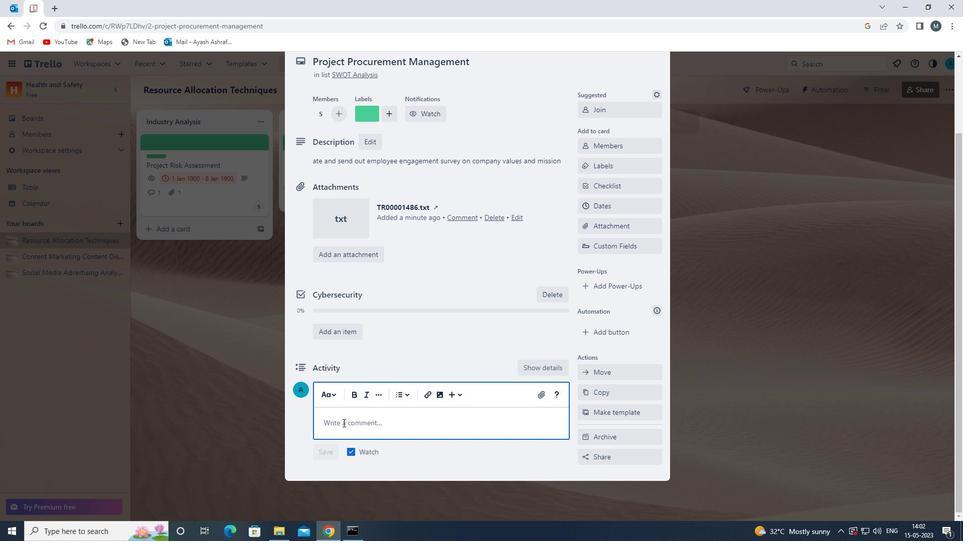 
Action: Mouse moved to (360, 402)
Screenshot: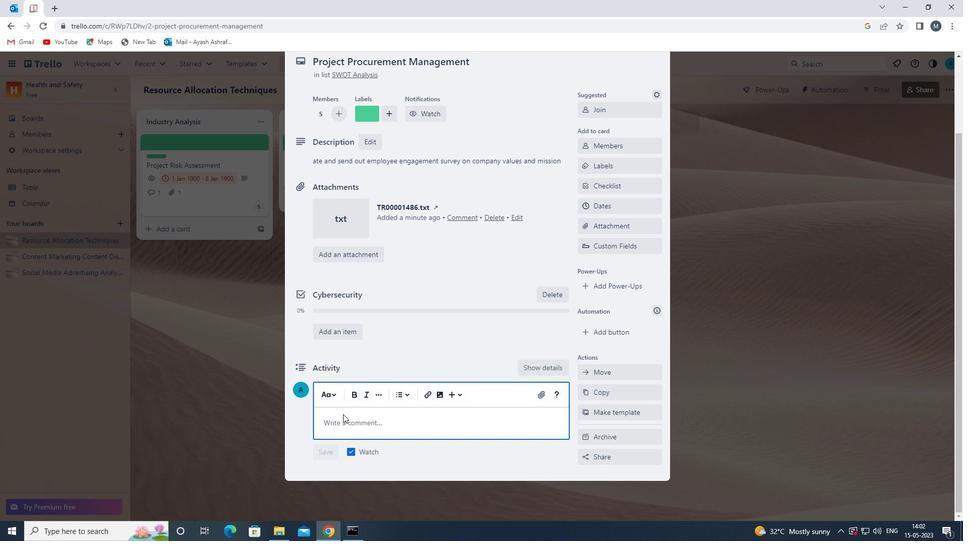 
Action: Mouse scrolled (360, 402) with delta (0, 0)
Screenshot: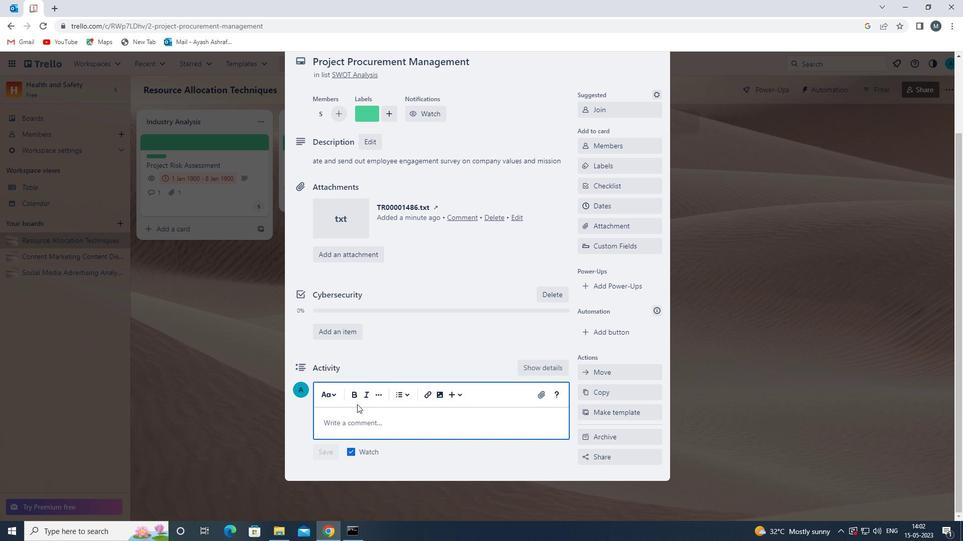 
Action: Mouse moved to (359, 418)
Screenshot: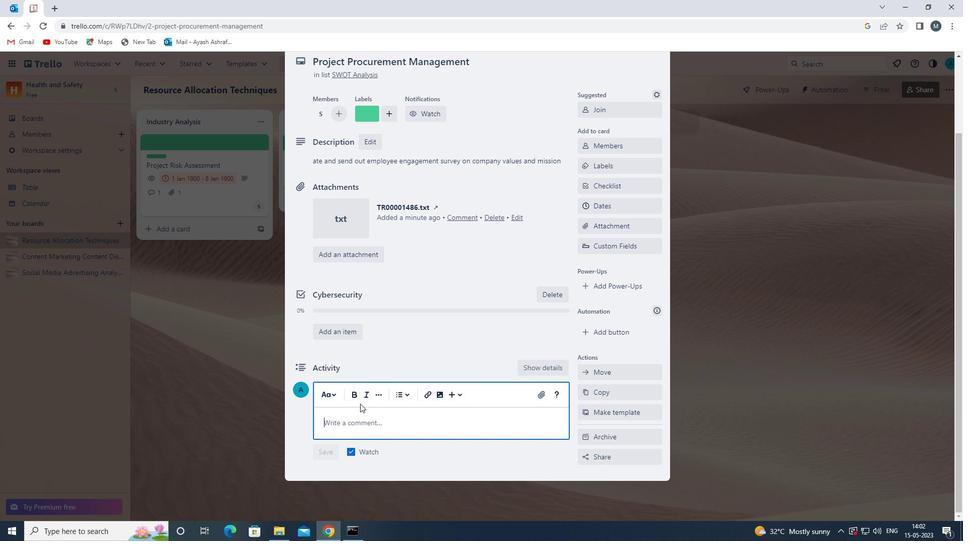 
Action: Key pressed <Key.shift>THIS<Key.space>TASK<Key.space>REQUIRES<Key.space>US<Key.space>TO<Key.space>BE<Key.space>DETAIL-ORIENTED<Key.space>AND<Key.space>METICULOUS<Key.space><Key.backspace>,<Key.space>ENSURING<Key.space>TG<Key.backspace>HAT<Key.space>WE<Key.space>DO<Key.space>NOT<Key.space>MISS<Key.space>ANY<Key.space>IMPORTANT<Key.space>INFORMATION<Key.space>OR<Key.space>DETAILS.
Screenshot: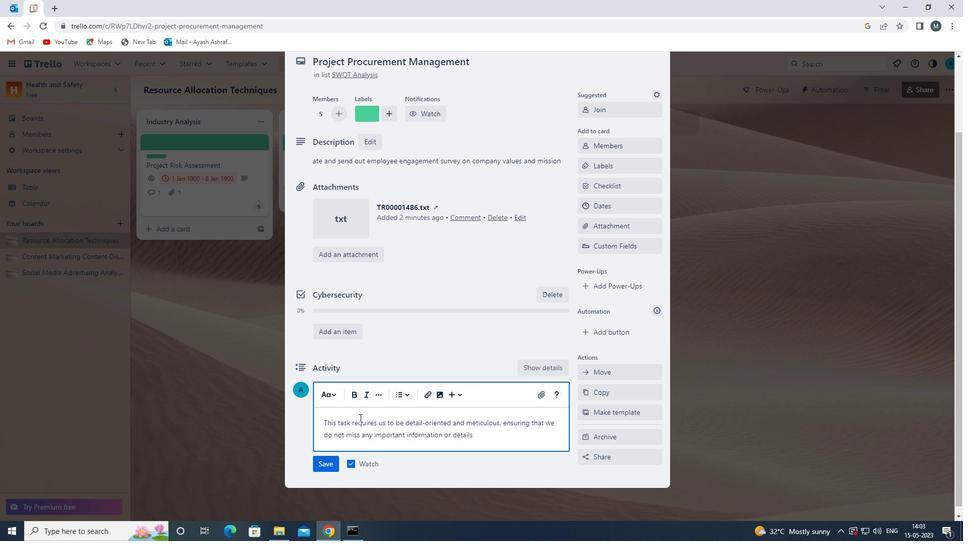 
Action: Mouse moved to (326, 462)
Screenshot: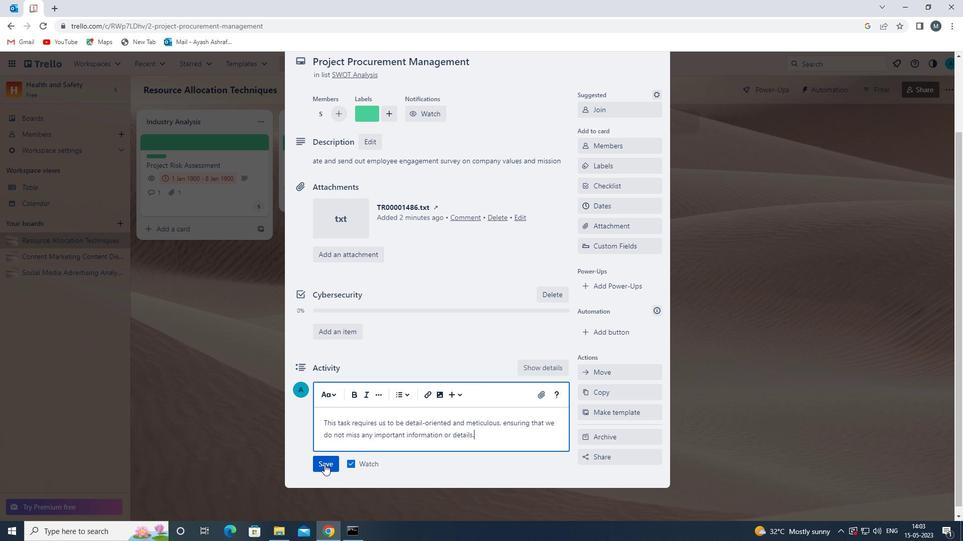 
Action: Mouse pressed left at (326, 462)
Screenshot: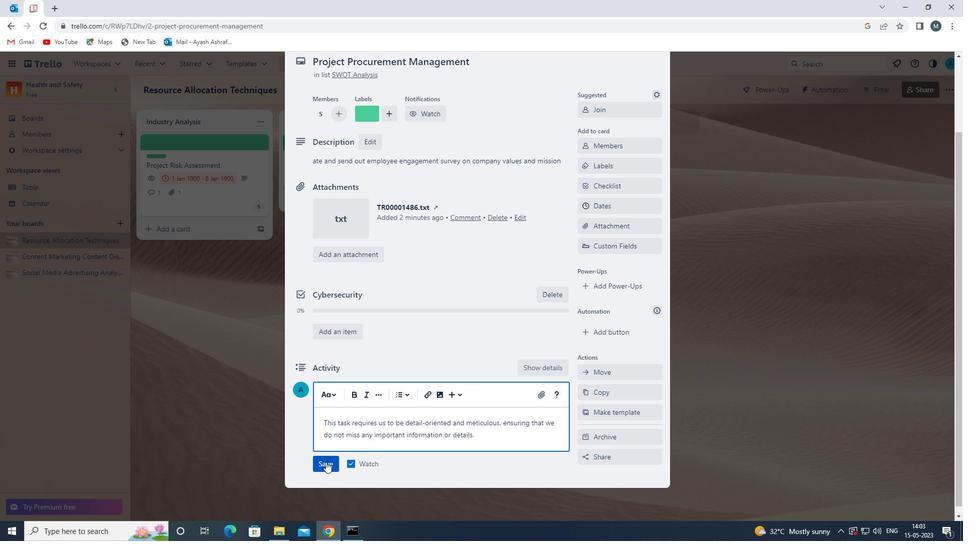 
Action: Mouse moved to (513, 364)
Screenshot: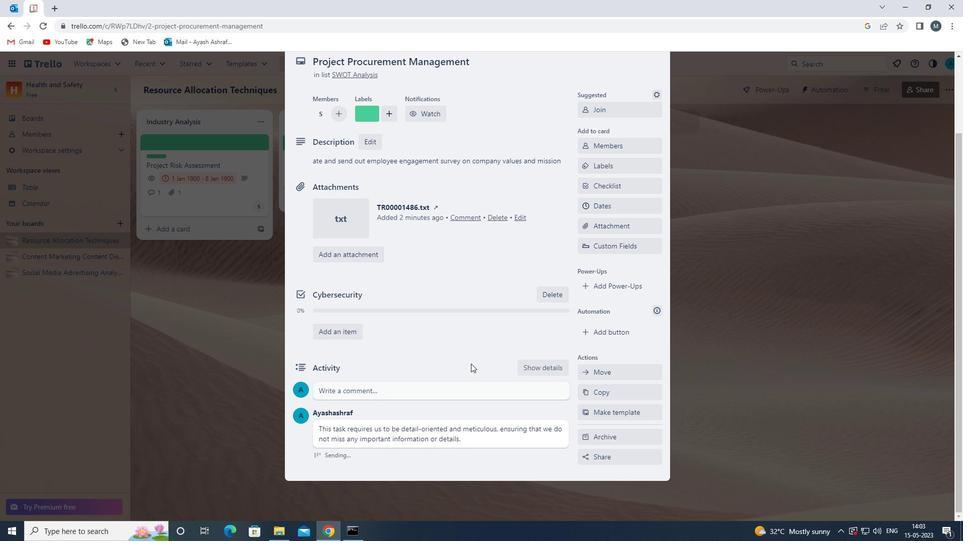 
Action: Mouse scrolled (513, 364) with delta (0, 0)
Screenshot: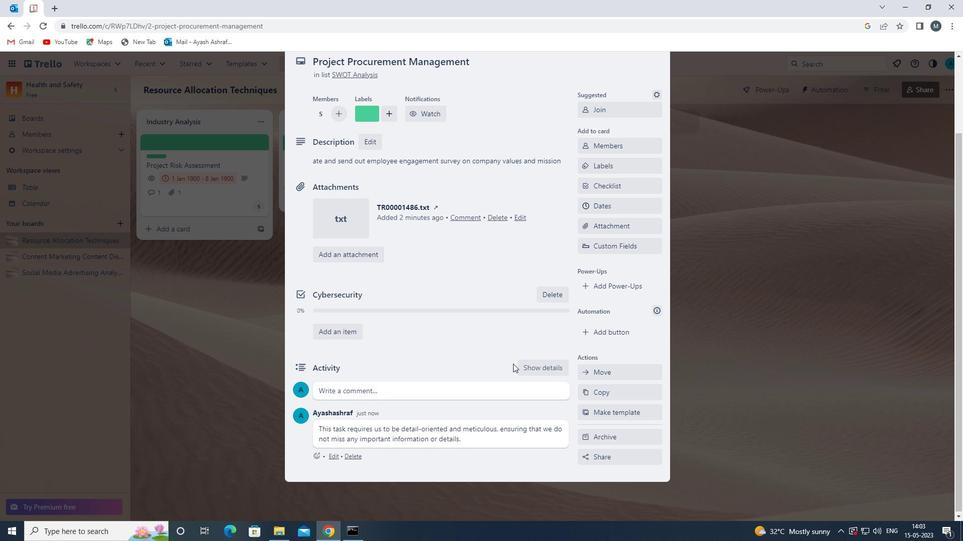 
Action: Mouse scrolled (513, 364) with delta (0, 0)
Screenshot: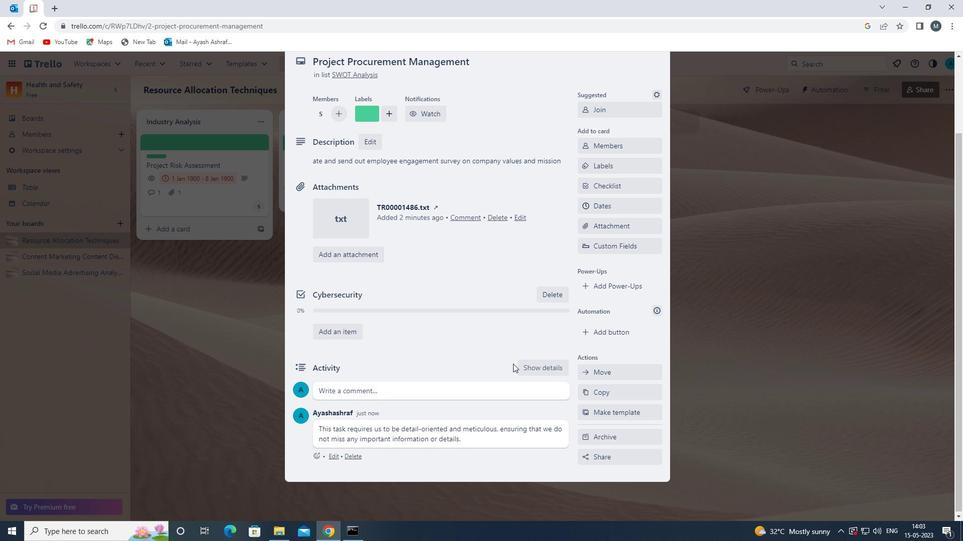 
Action: Mouse moved to (607, 301)
Screenshot: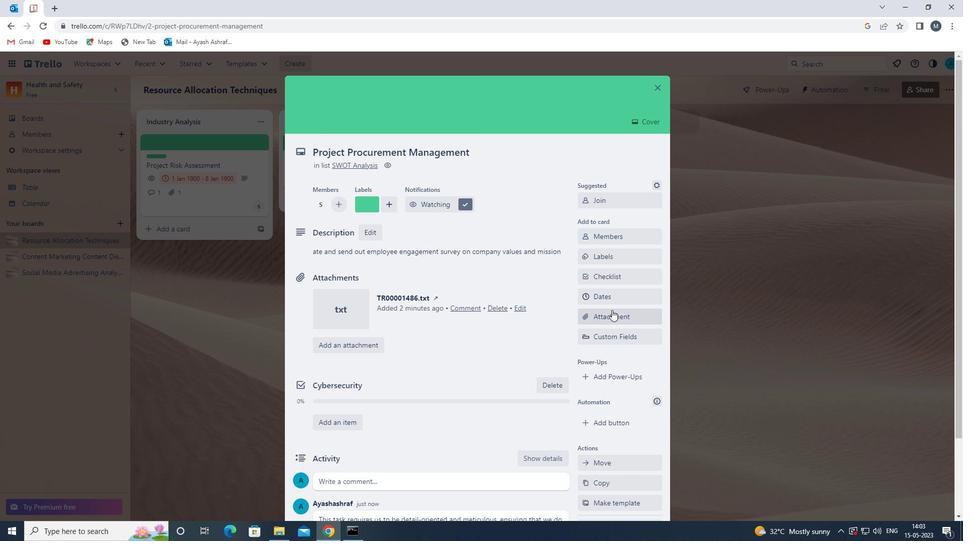 
Action: Mouse pressed left at (607, 301)
Screenshot: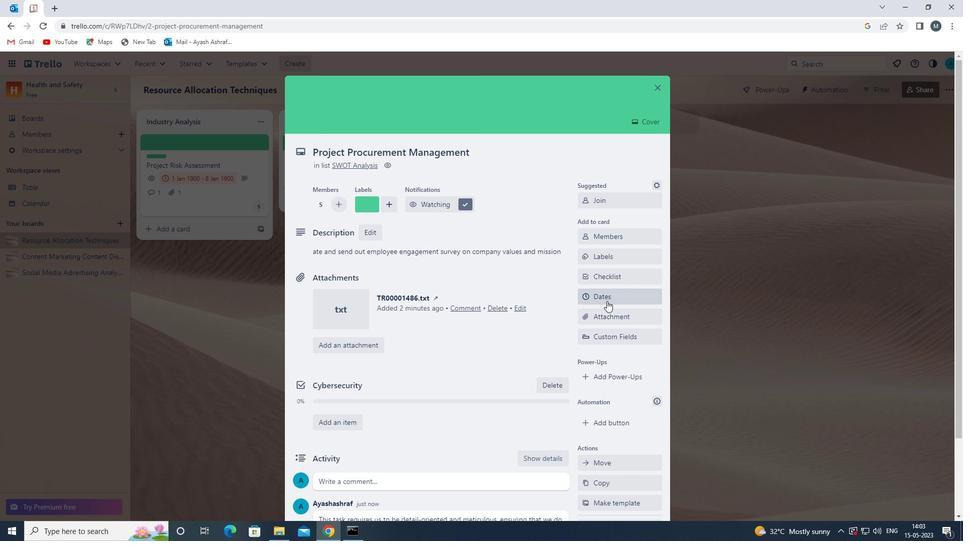 
Action: Mouse moved to (589, 273)
Screenshot: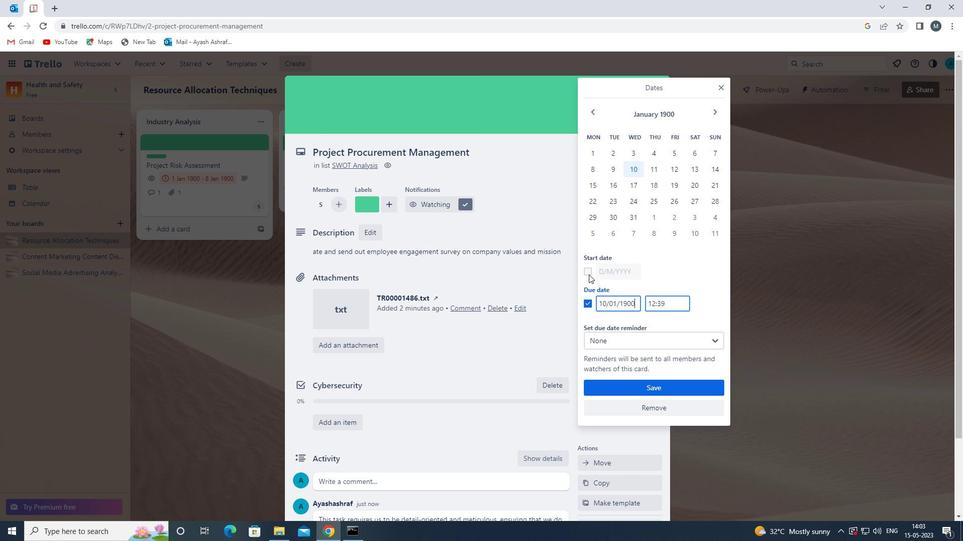 
Action: Mouse pressed left at (589, 273)
Screenshot: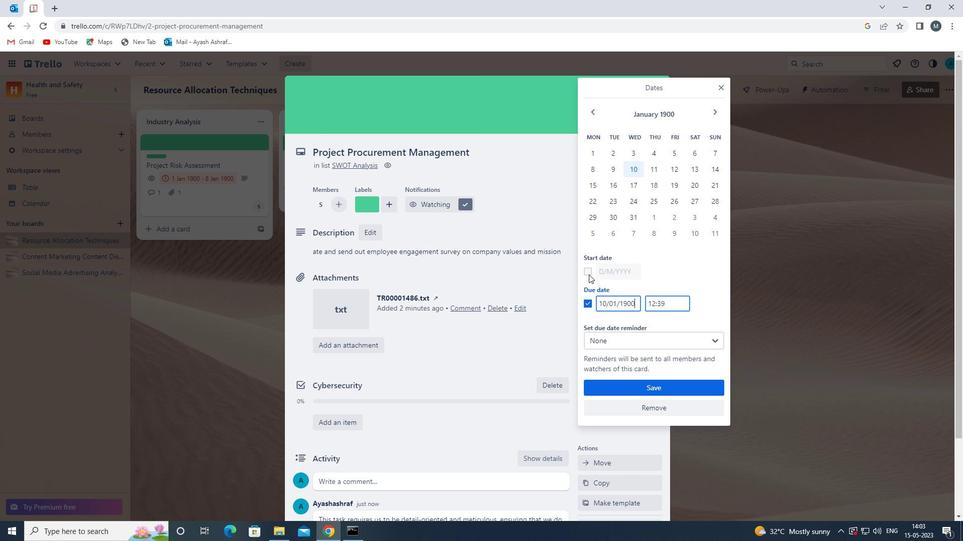 
Action: Mouse moved to (607, 271)
Screenshot: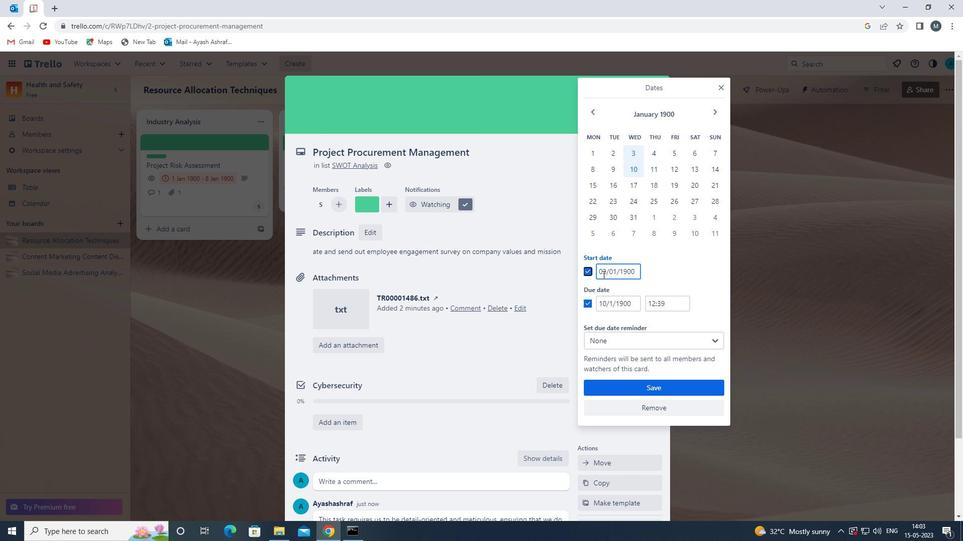 
Action: Mouse pressed left at (607, 271)
Screenshot: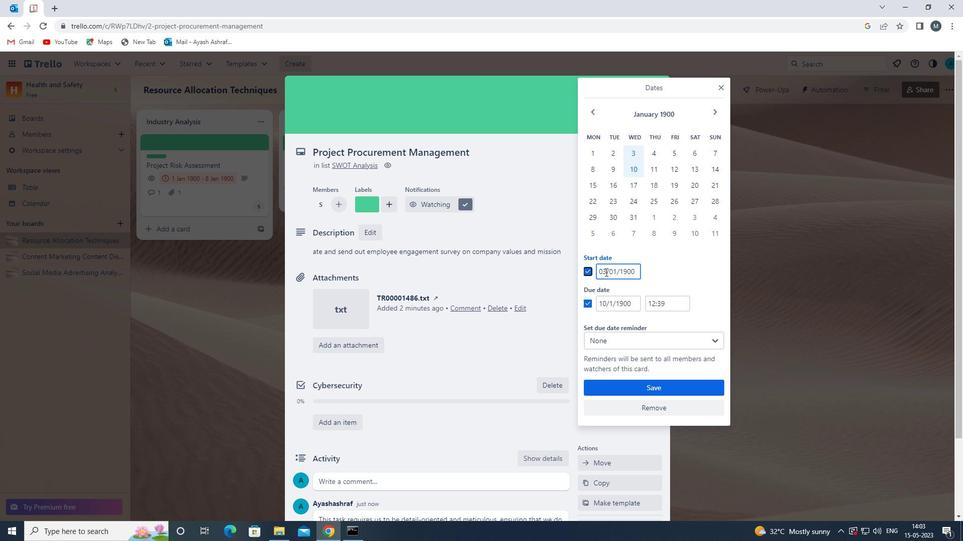 
Action: Mouse moved to (602, 272)
Screenshot: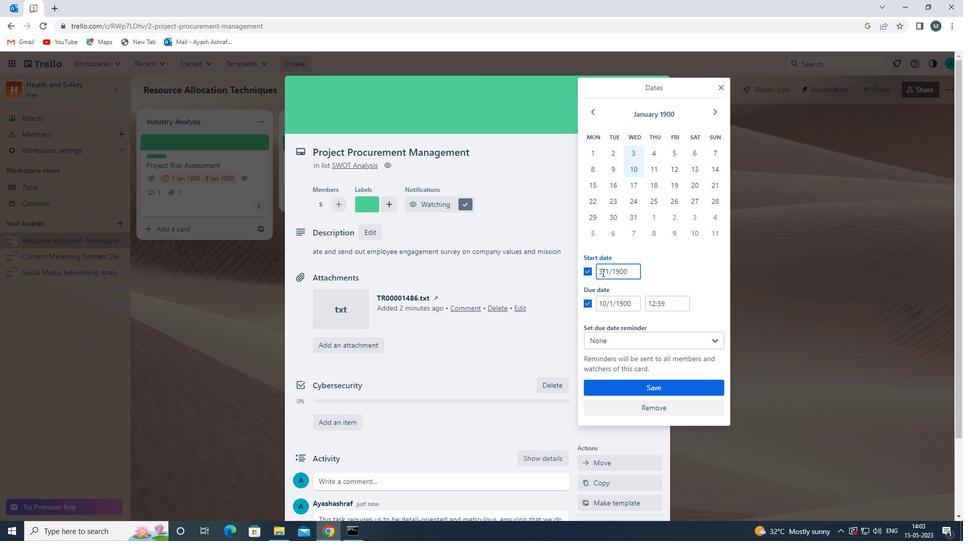 
Action: Mouse pressed left at (602, 272)
Screenshot: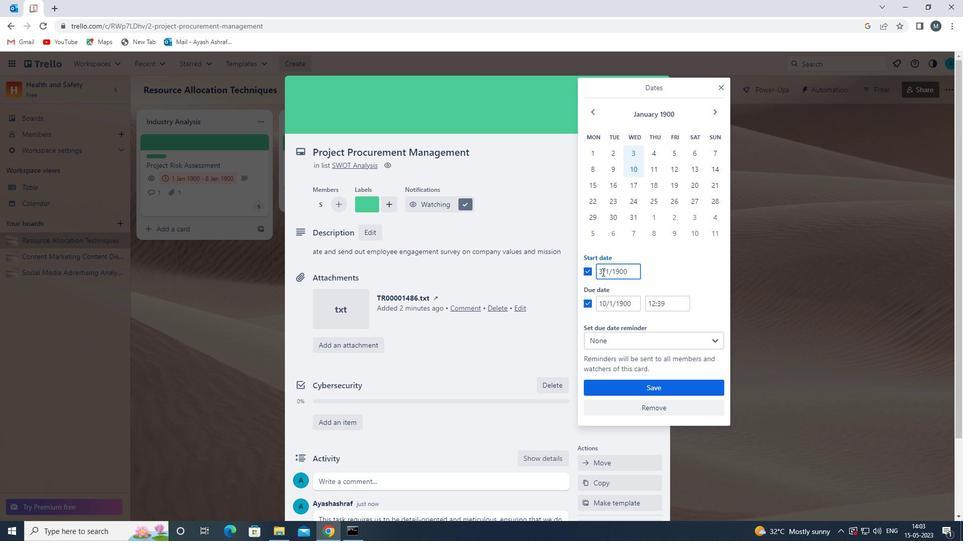 
Action: Mouse moved to (612, 275)
Screenshot: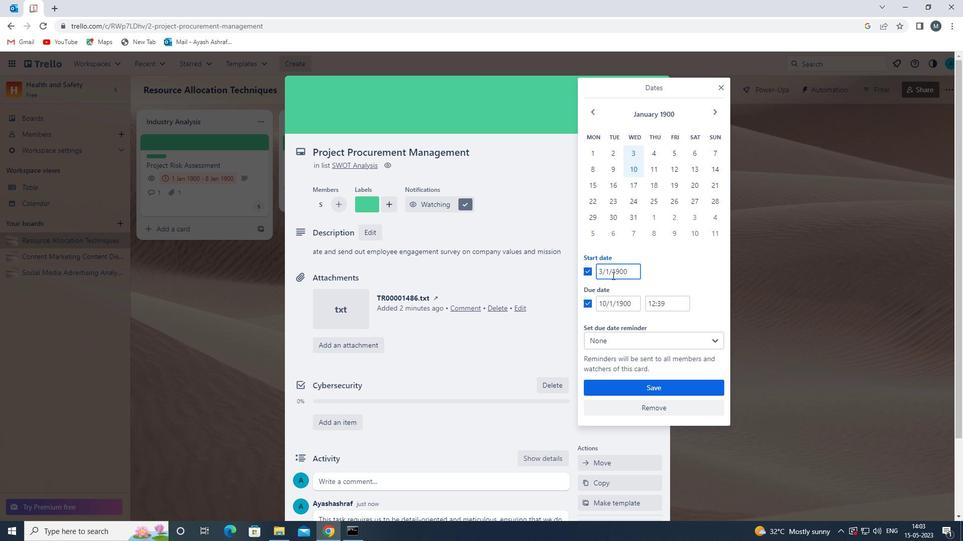 
Action: Key pressed <Key.backspace>
Screenshot: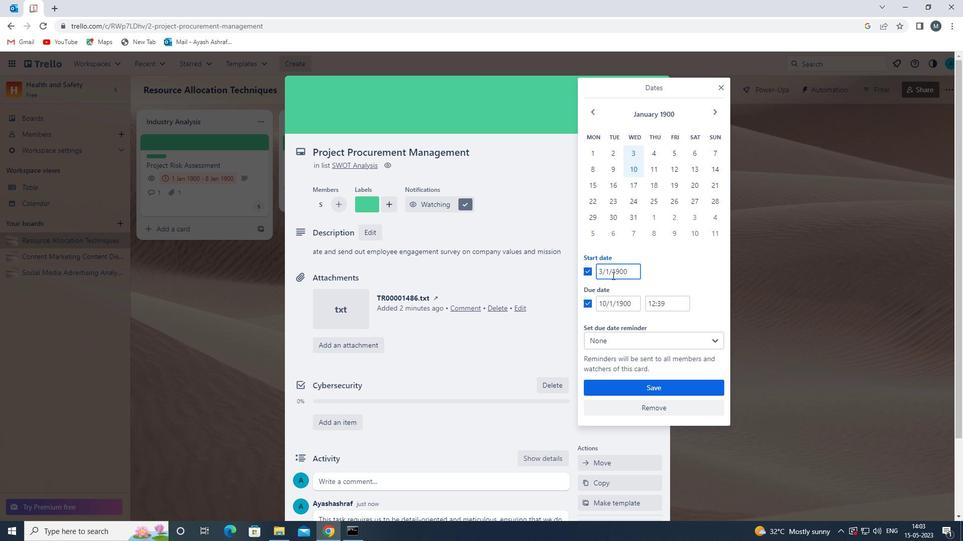 
Action: Mouse moved to (609, 277)
Screenshot: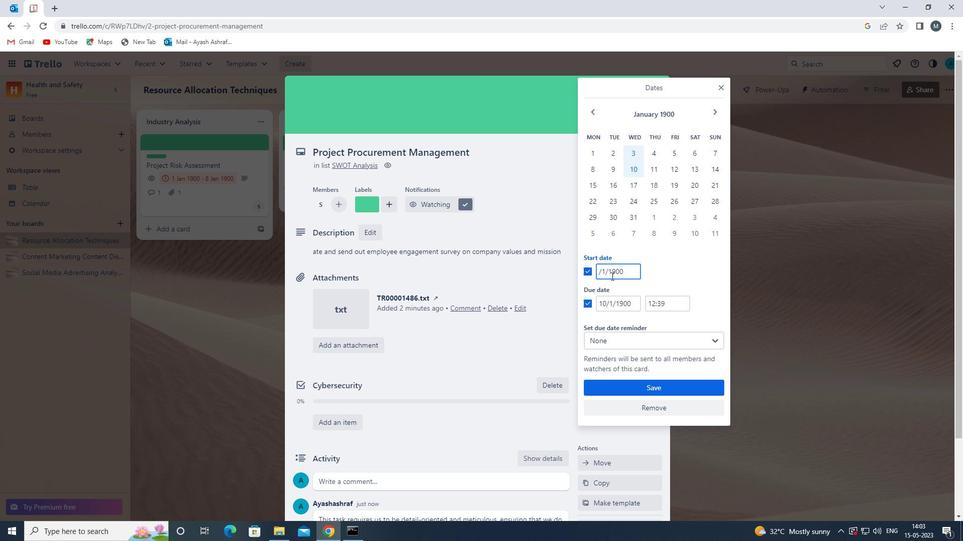 
Action: Key pressed 04
Screenshot: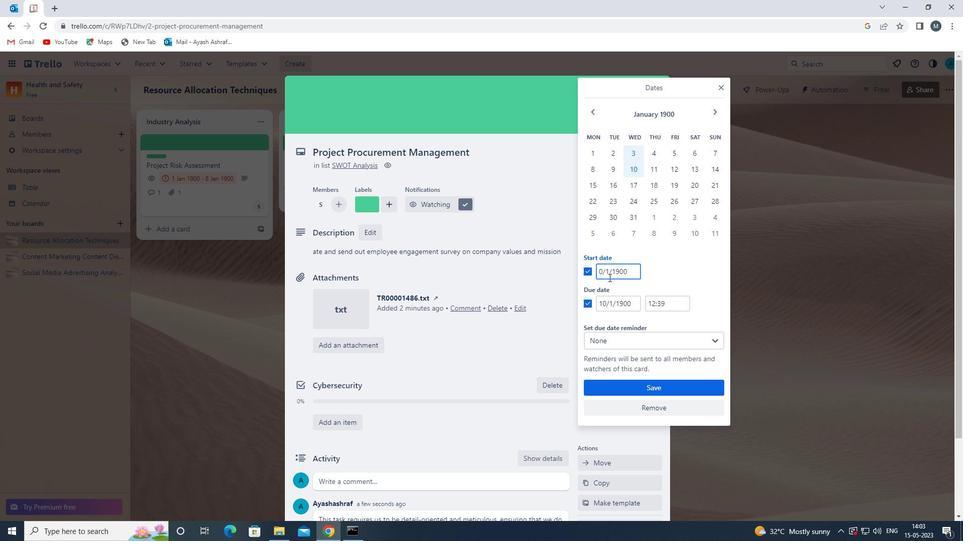 
Action: Mouse moved to (610, 271)
Screenshot: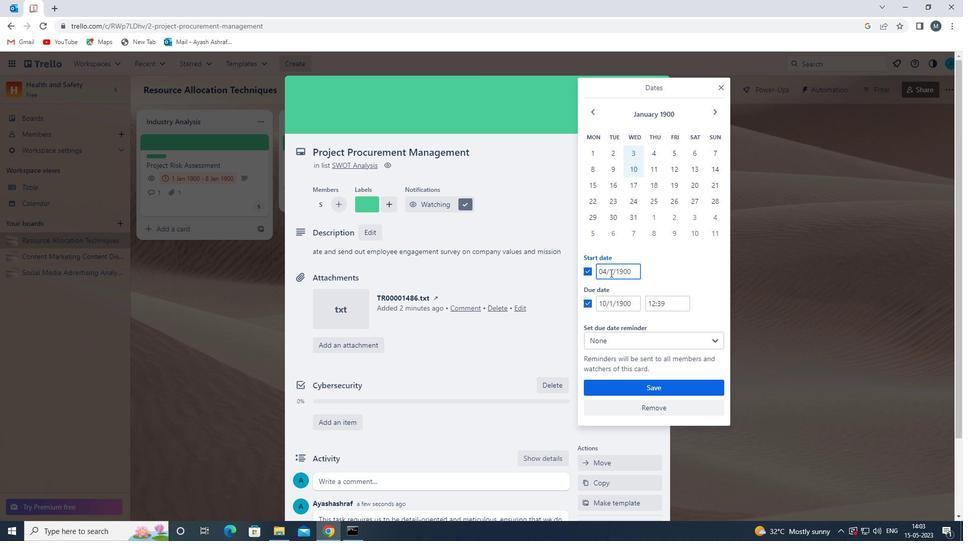 
Action: Mouse pressed left at (610, 271)
Screenshot: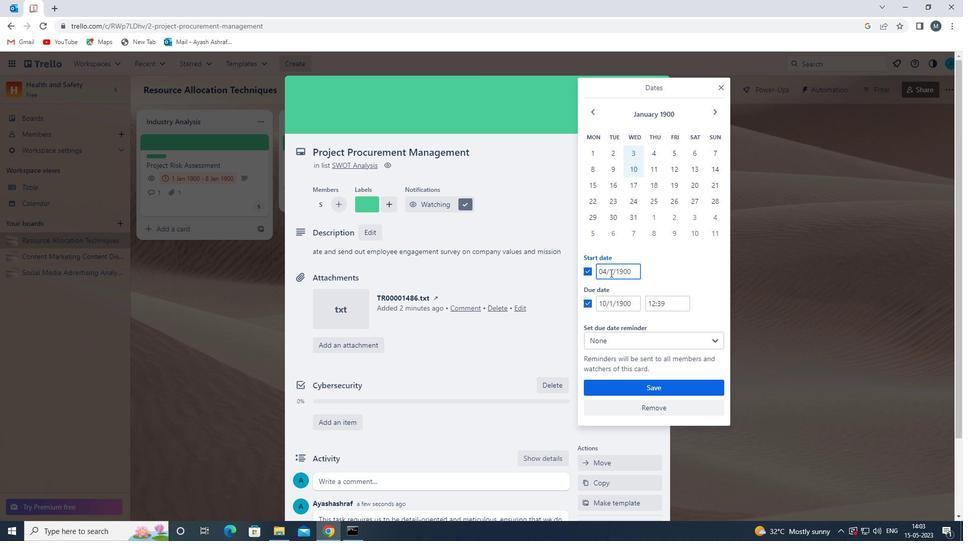 
Action: Mouse moved to (615, 273)
Screenshot: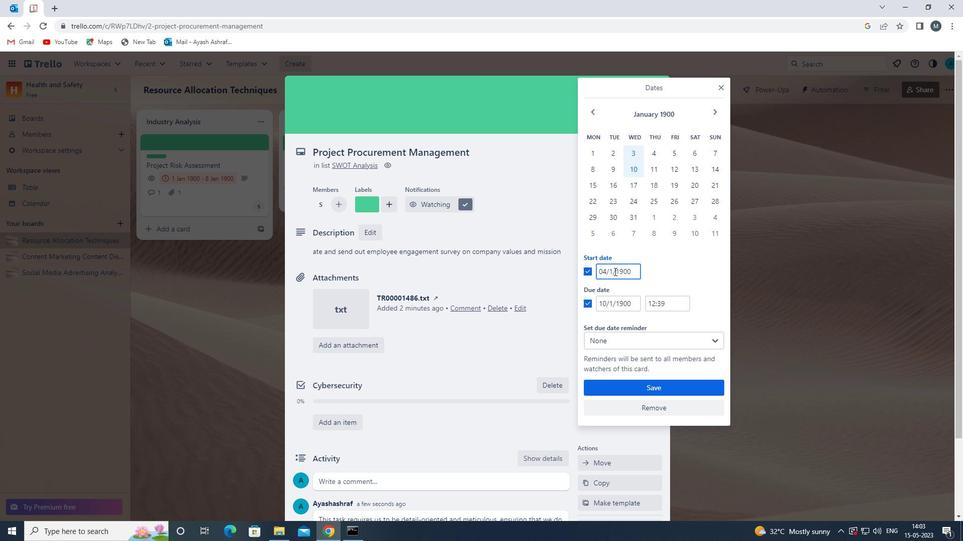 
Action: Key pressed 0
Screenshot: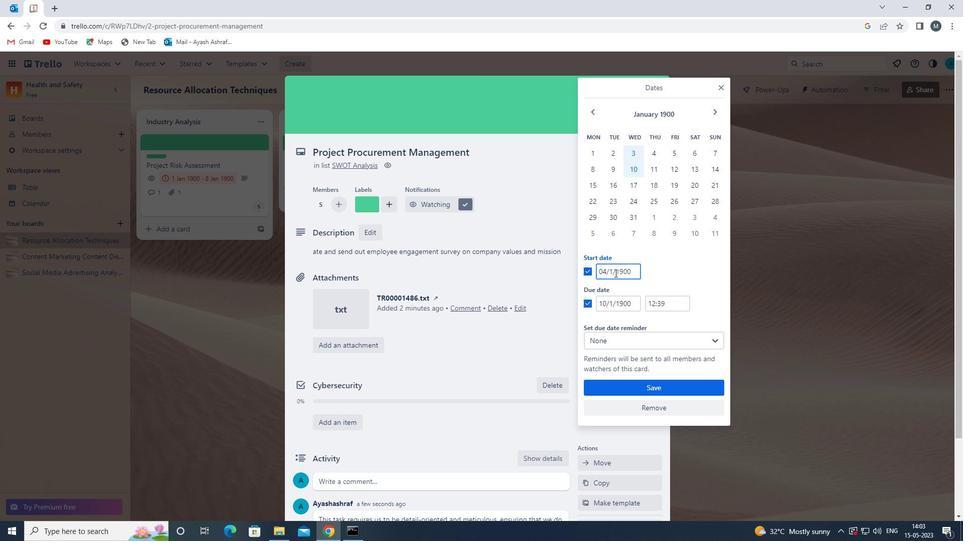 
Action: Mouse moved to (608, 306)
Screenshot: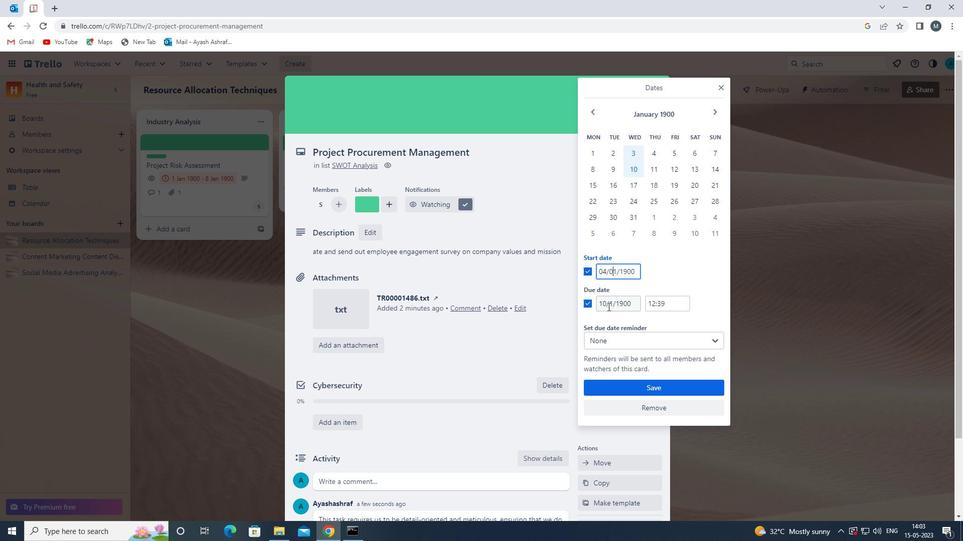 
Action: Mouse pressed left at (608, 306)
Screenshot: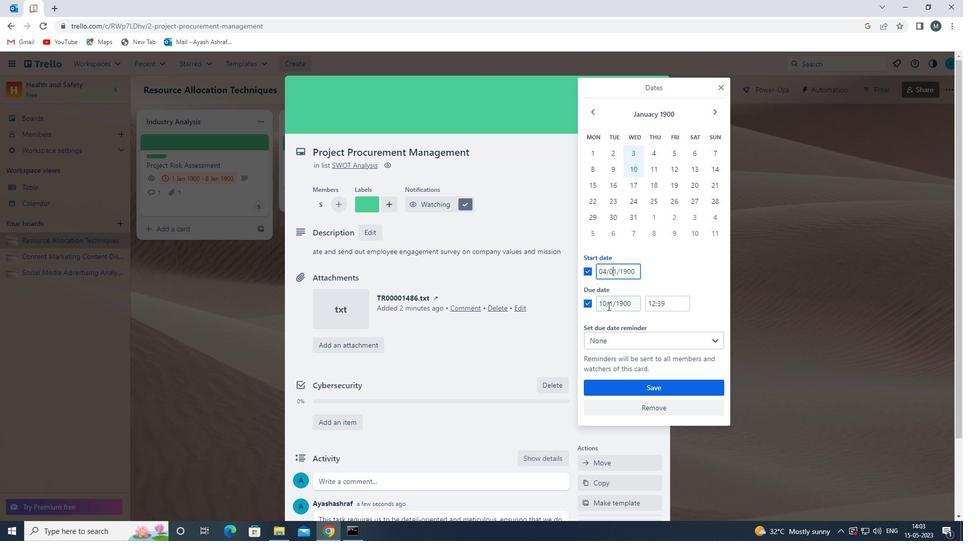 
Action: Mouse moved to (604, 304)
Screenshot: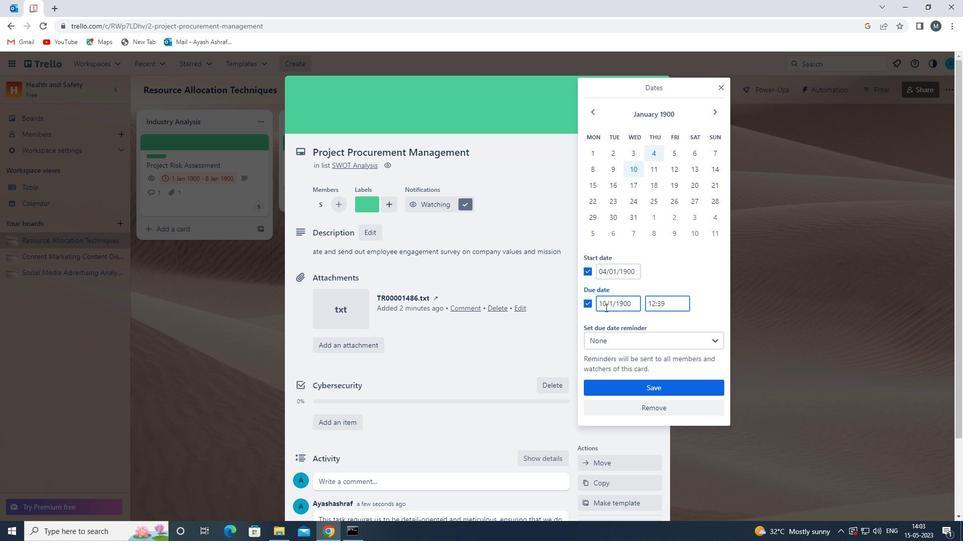 
Action: Mouse pressed left at (604, 304)
Screenshot: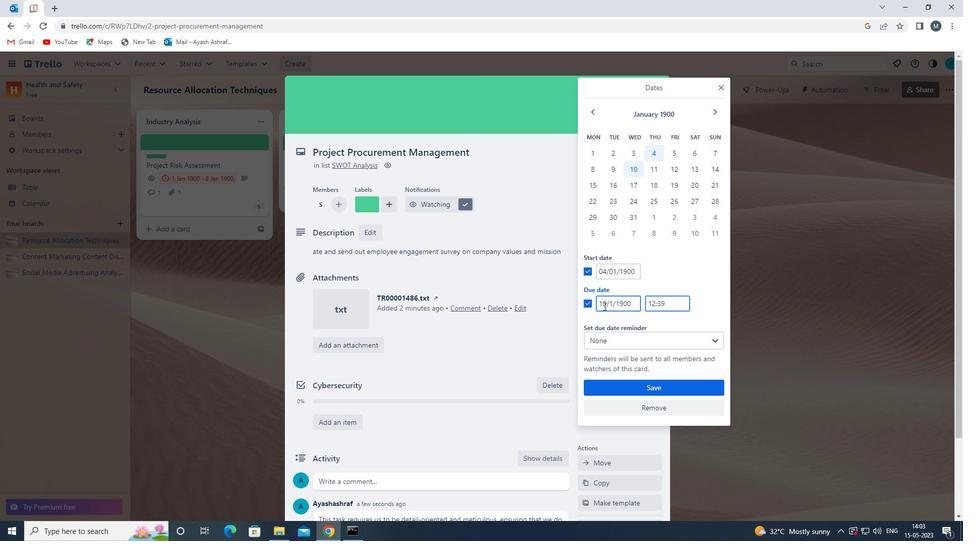 
Action: Mouse moved to (605, 304)
Screenshot: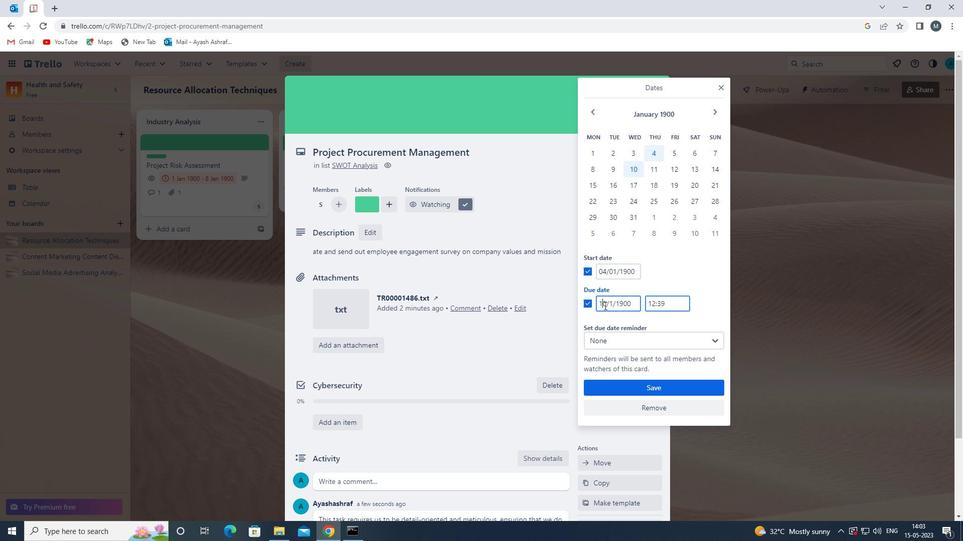 
Action: Mouse pressed left at (605, 304)
Screenshot: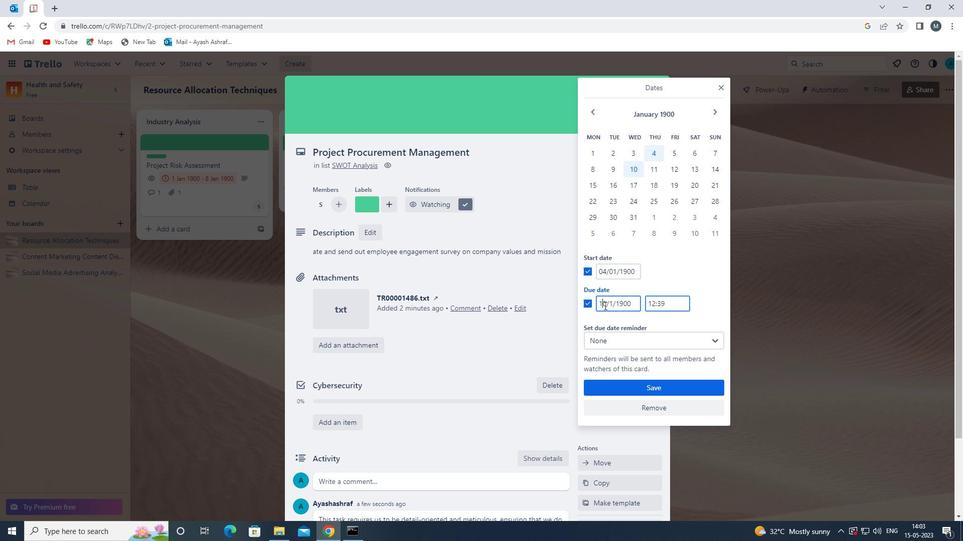 
Action: Mouse moved to (610, 309)
Screenshot: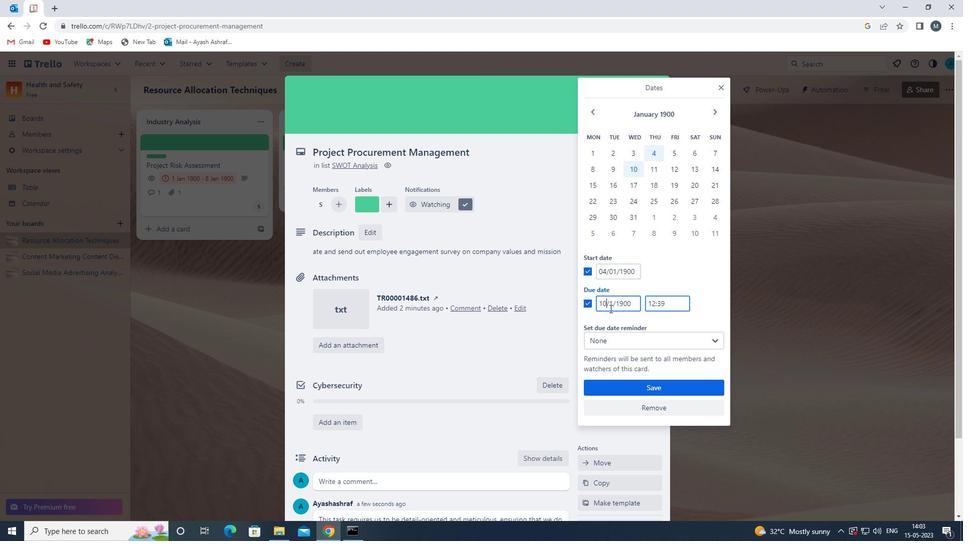 
Action: Key pressed <Key.backspace>1
Screenshot: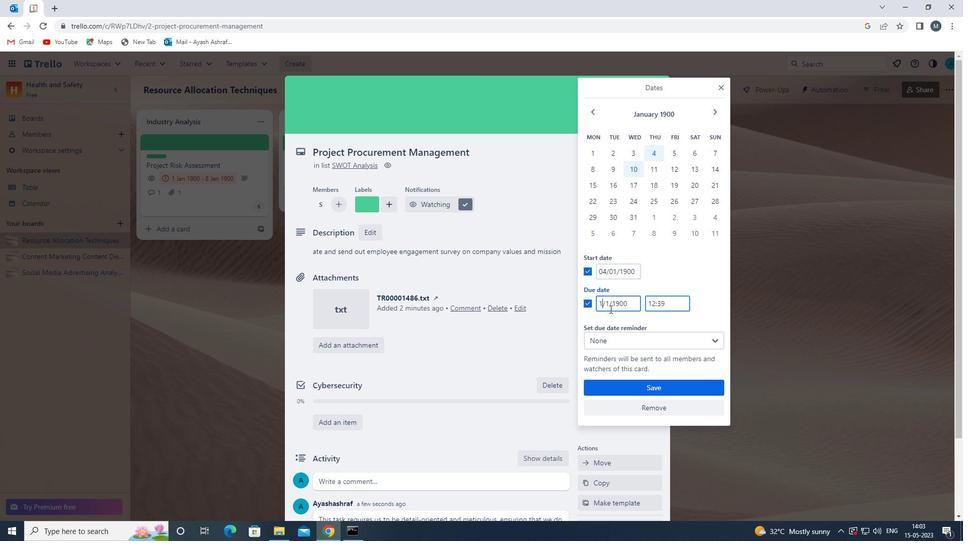 
Action: Mouse moved to (610, 303)
Screenshot: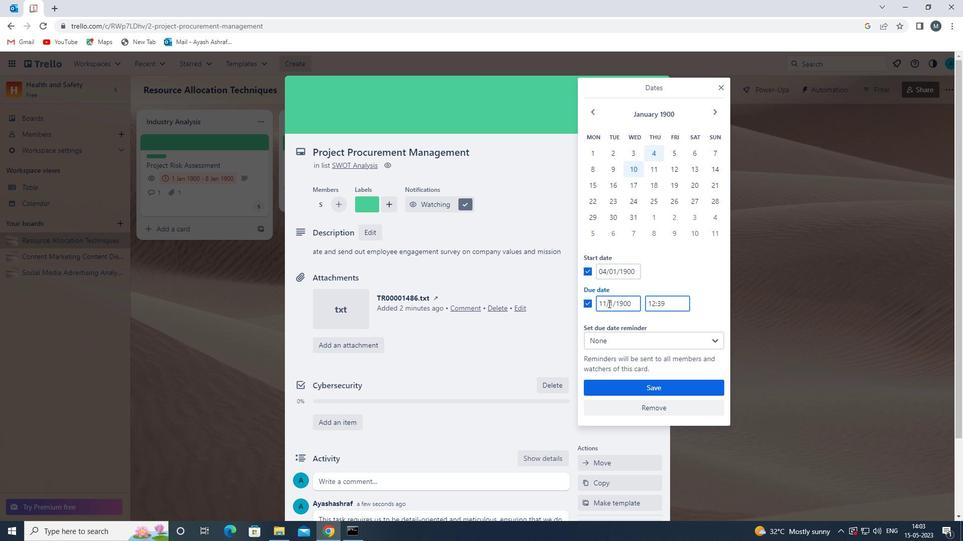 
Action: Mouse pressed left at (610, 303)
Screenshot: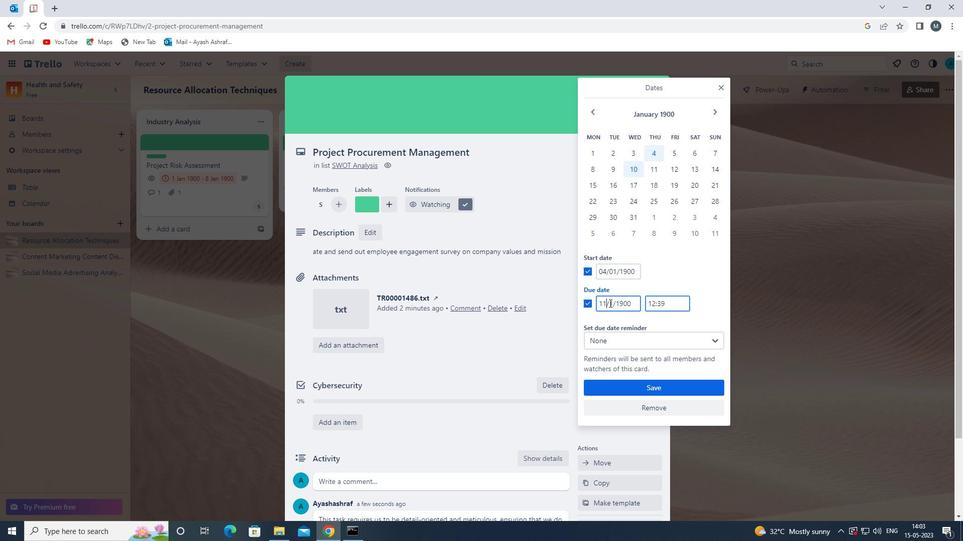 
Action: Mouse moved to (615, 307)
Screenshot: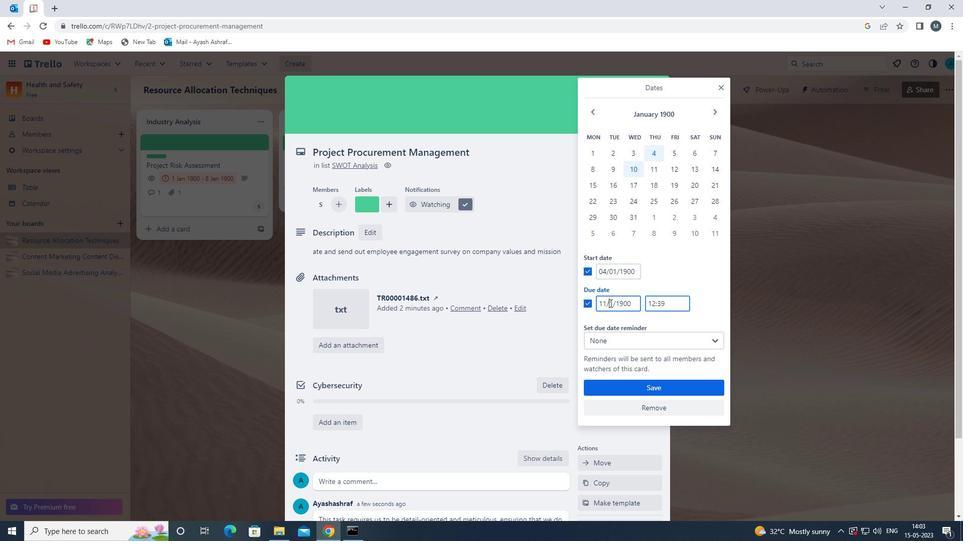 
Action: Key pressed 0
Screenshot: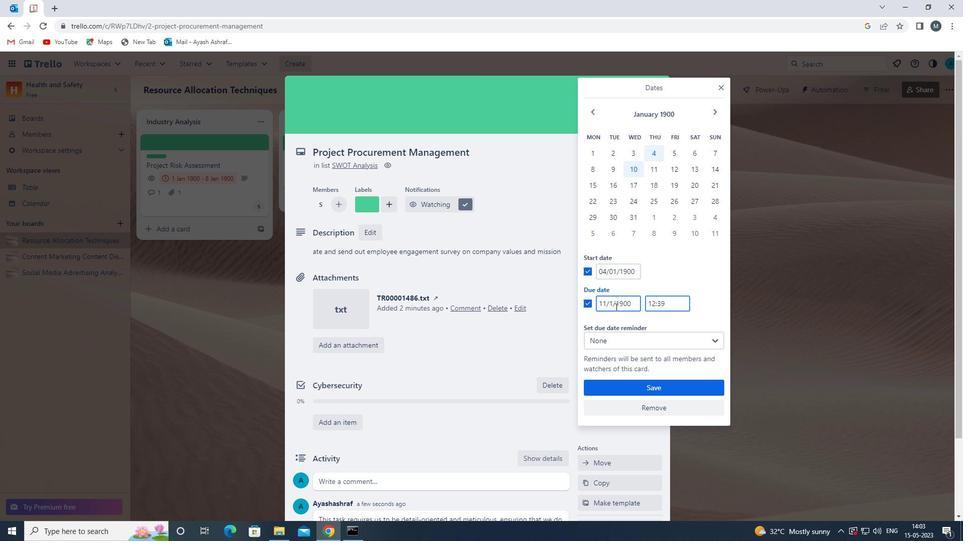 
Action: Mouse moved to (629, 386)
Screenshot: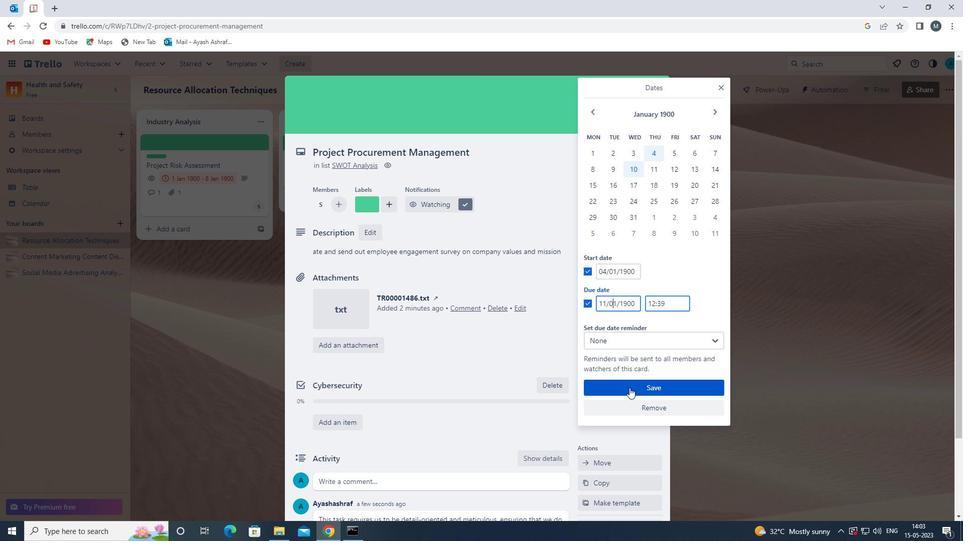 
Action: Mouse pressed left at (629, 386)
Screenshot: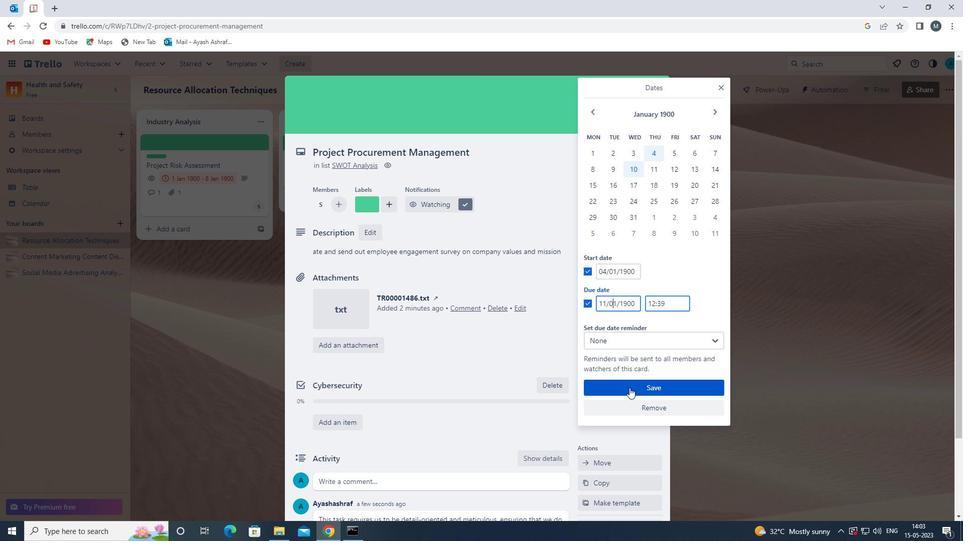 
Action: Mouse moved to (475, 421)
Screenshot: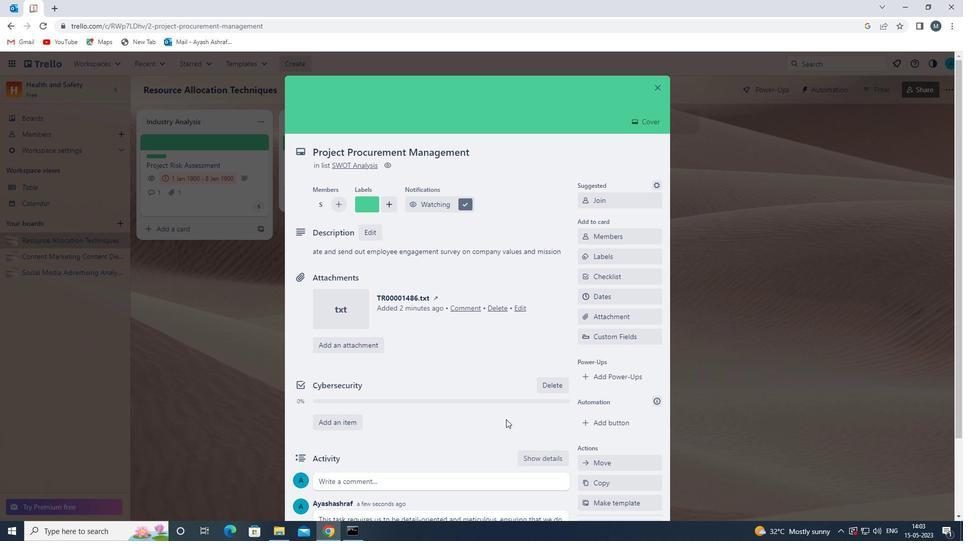 
Action: Mouse scrolled (475, 421) with delta (0, 0)
Screenshot: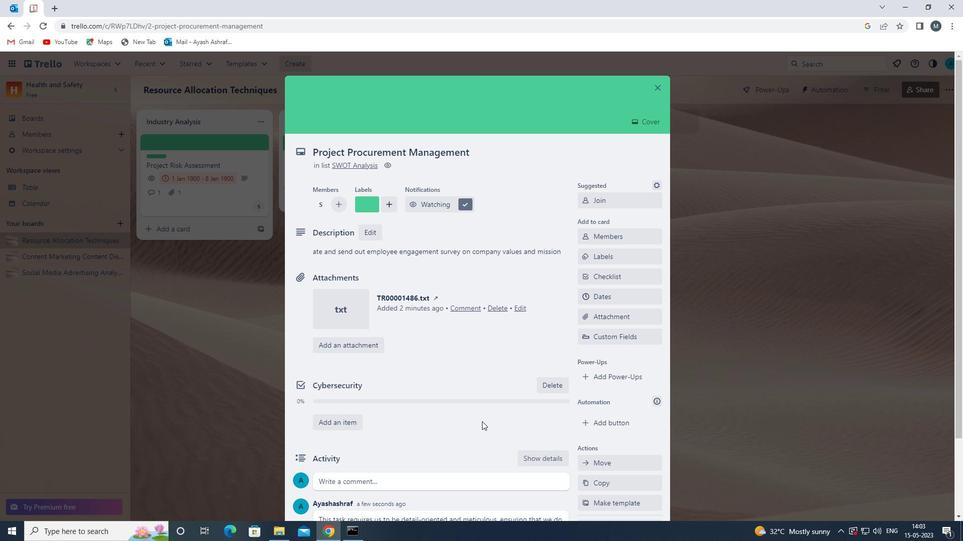 
Action: Mouse scrolled (475, 421) with delta (0, 0)
Screenshot: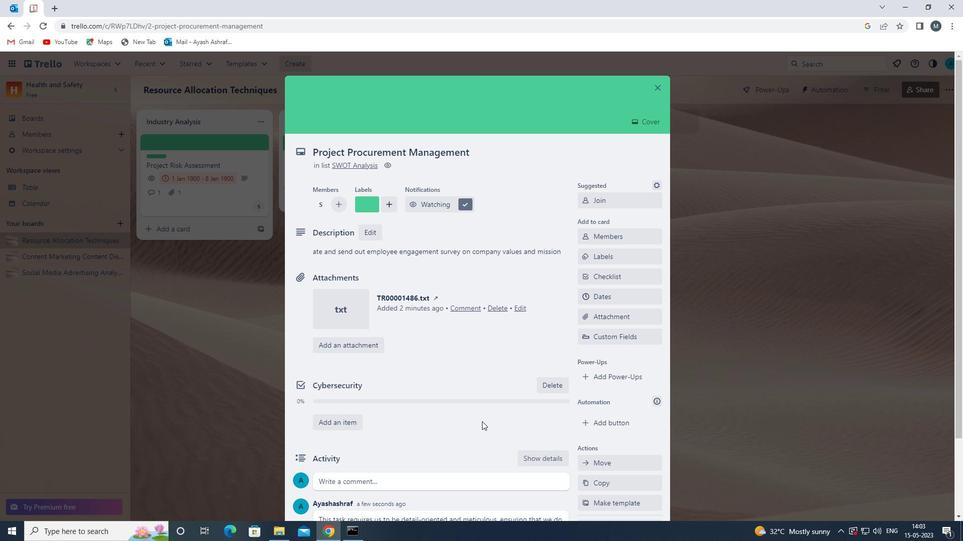 
Action: Mouse scrolled (475, 421) with delta (0, 0)
Screenshot: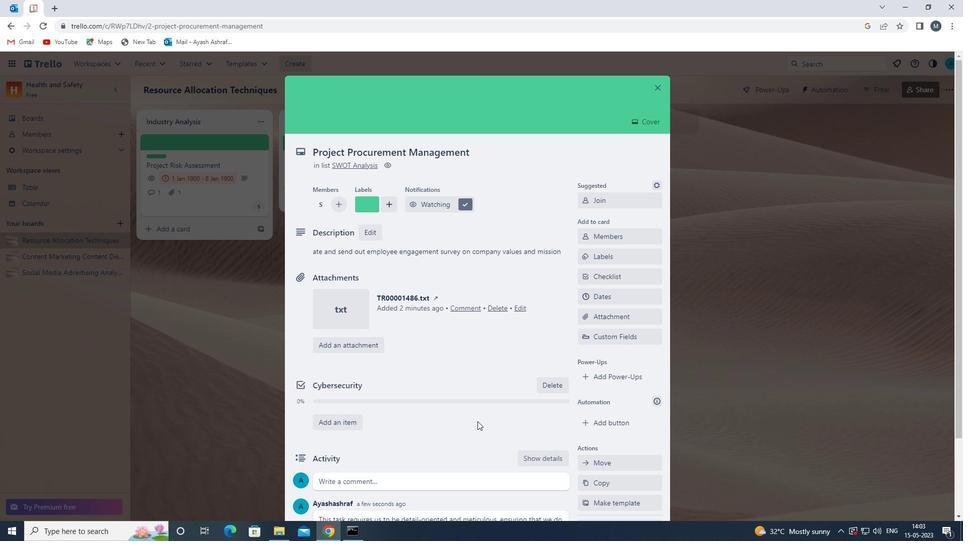 
Action: Mouse scrolled (475, 421) with delta (0, 0)
Screenshot: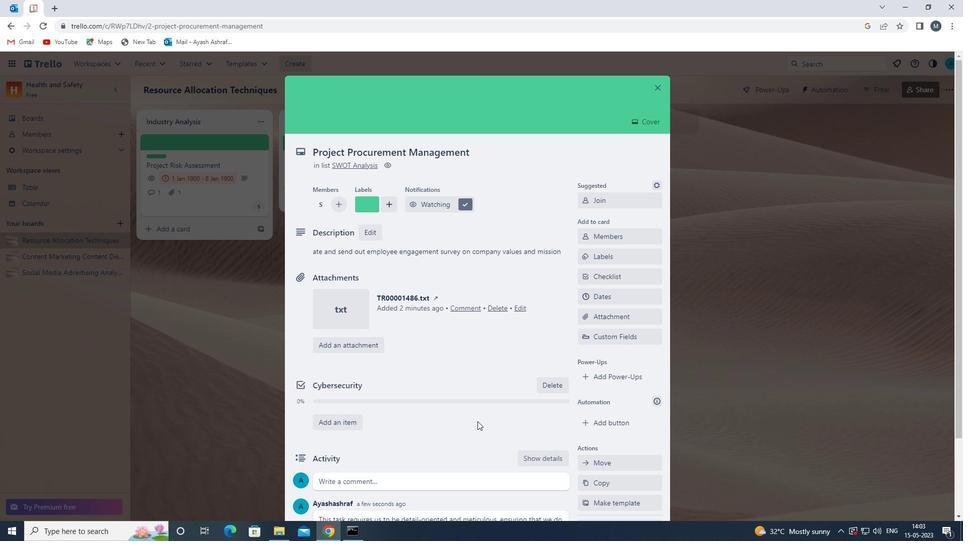 
Action: Mouse scrolled (475, 421) with delta (0, 0)
Screenshot: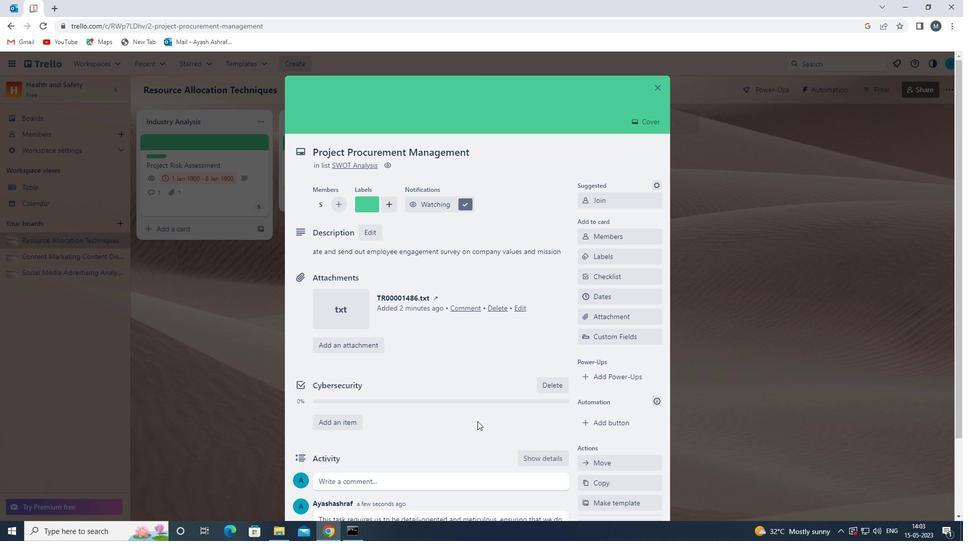 
Action: Mouse scrolled (475, 421) with delta (0, 0)
Screenshot: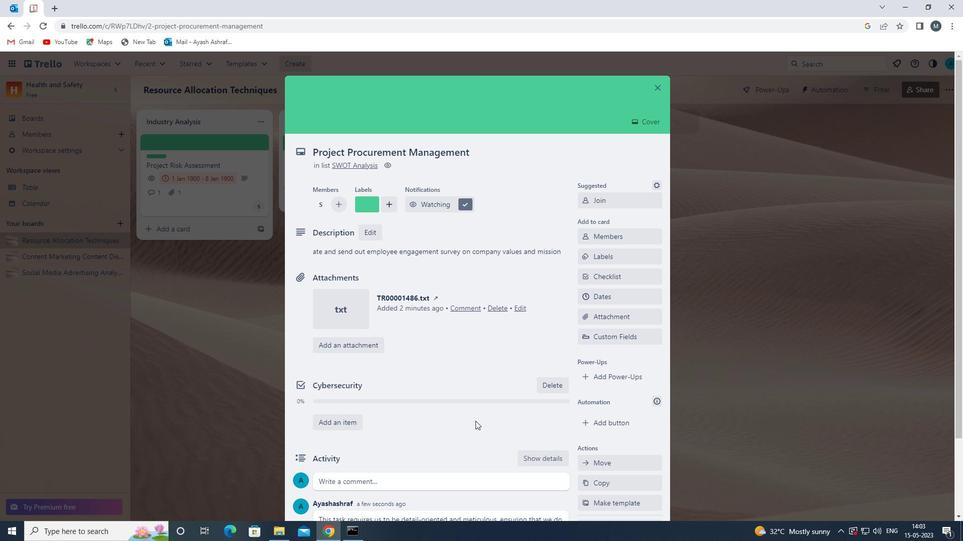 
Action: Mouse moved to (475, 418)
Screenshot: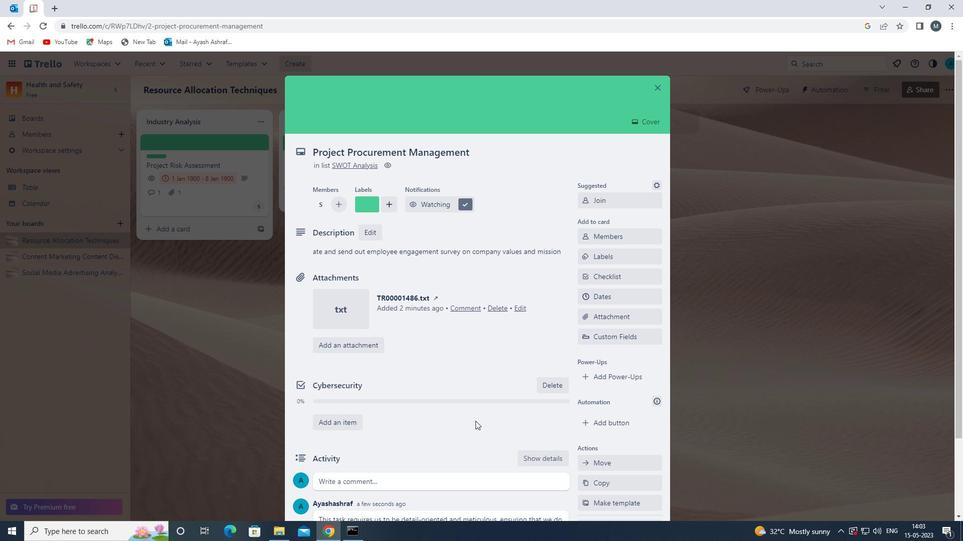 
